 Task: Find a property in Bedburg, Germany for 7 guests from July 10 to July 15 with a price range of ₹10,000 to ₹15,000, 7 bedrooms, 4 beds, 1 bathroom, house type, and amenities including Wifi and TV.
Action: Mouse moved to (372, 136)
Screenshot: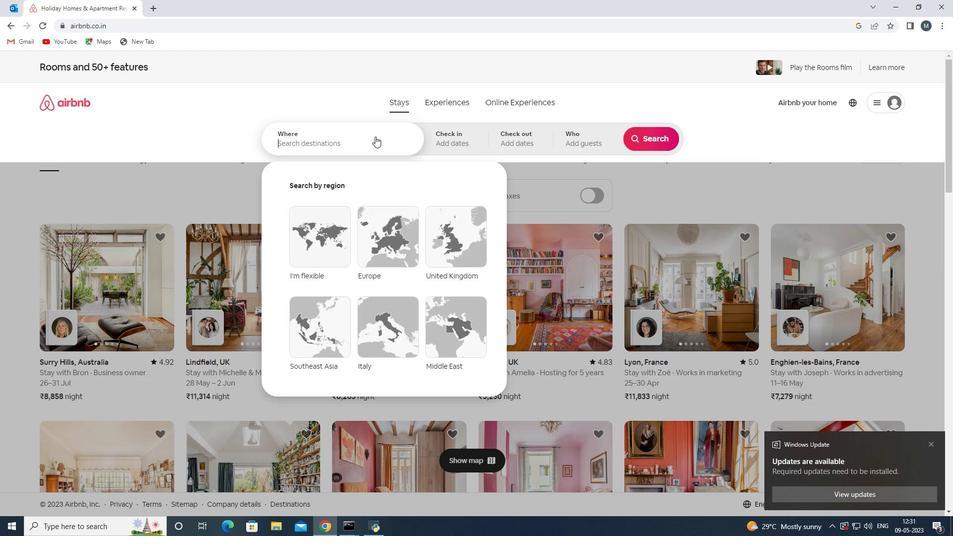 
Action: Key pressed <Key.shift>Bedburg
Screenshot: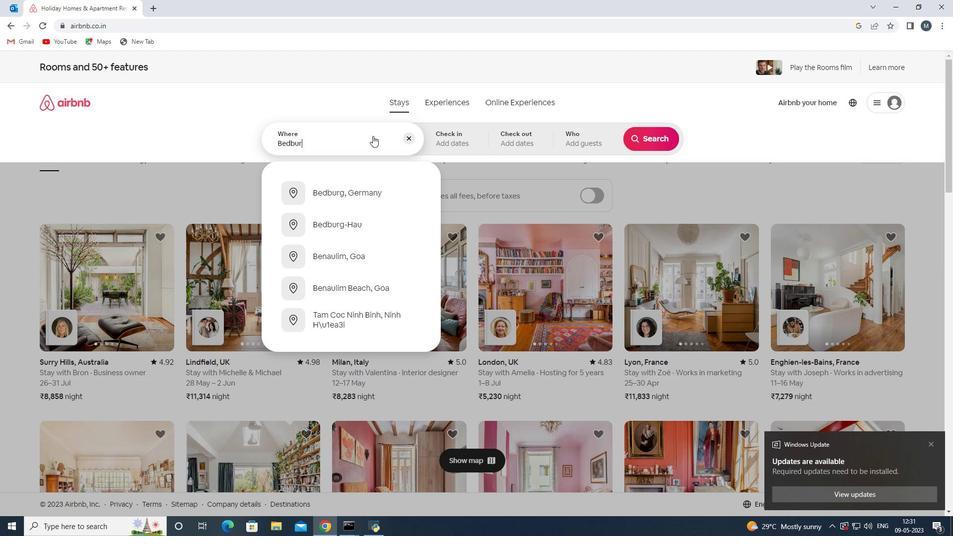 
Action: Mouse moved to (352, 200)
Screenshot: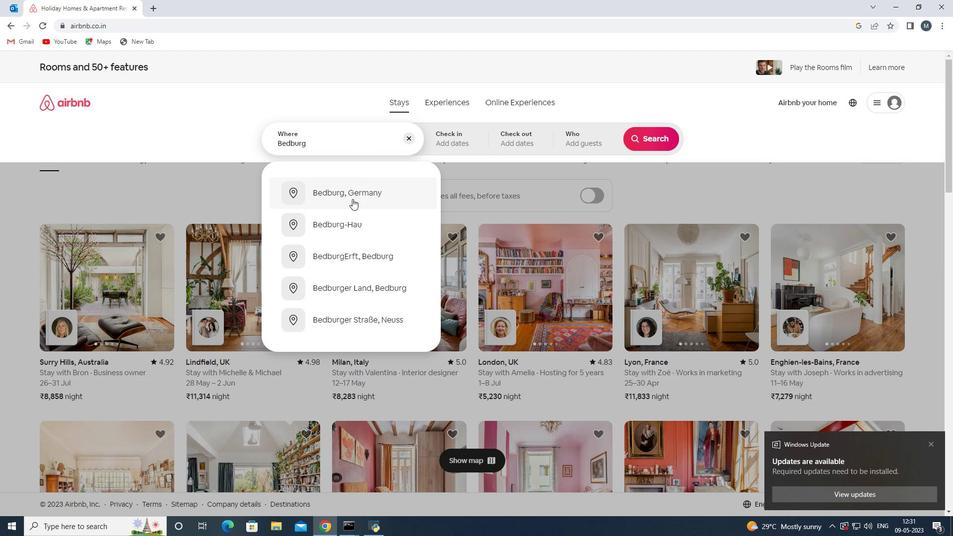 
Action: Mouse pressed left at (352, 200)
Screenshot: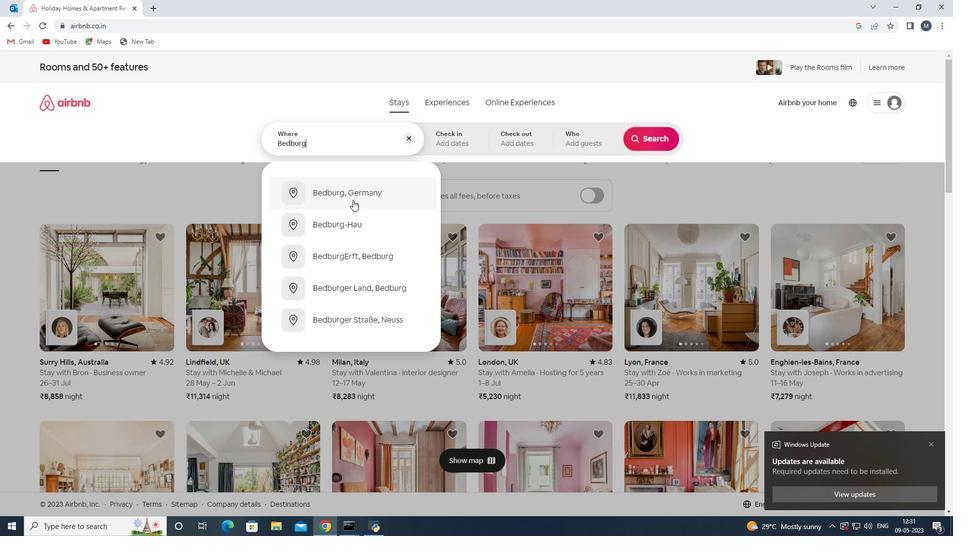 
Action: Mouse moved to (656, 219)
Screenshot: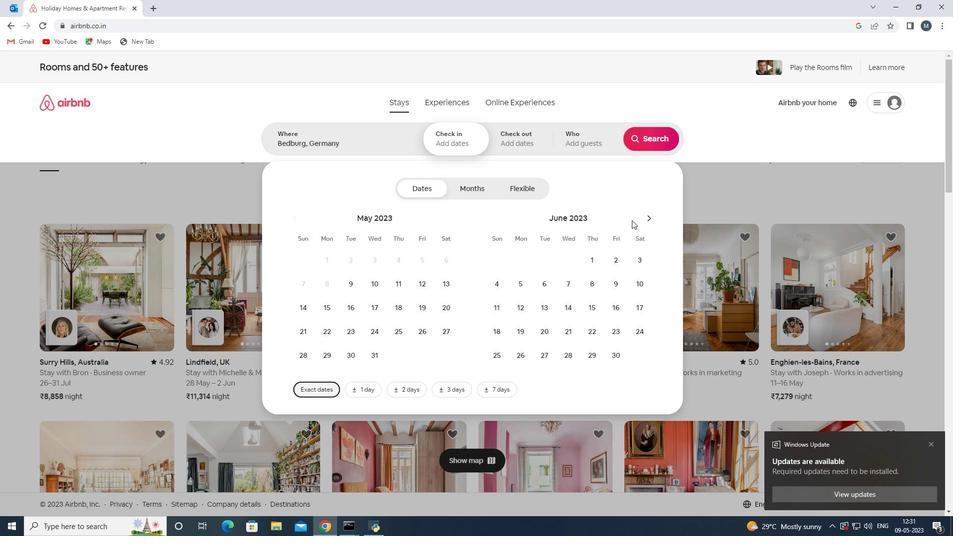 
Action: Mouse pressed left at (656, 219)
Screenshot: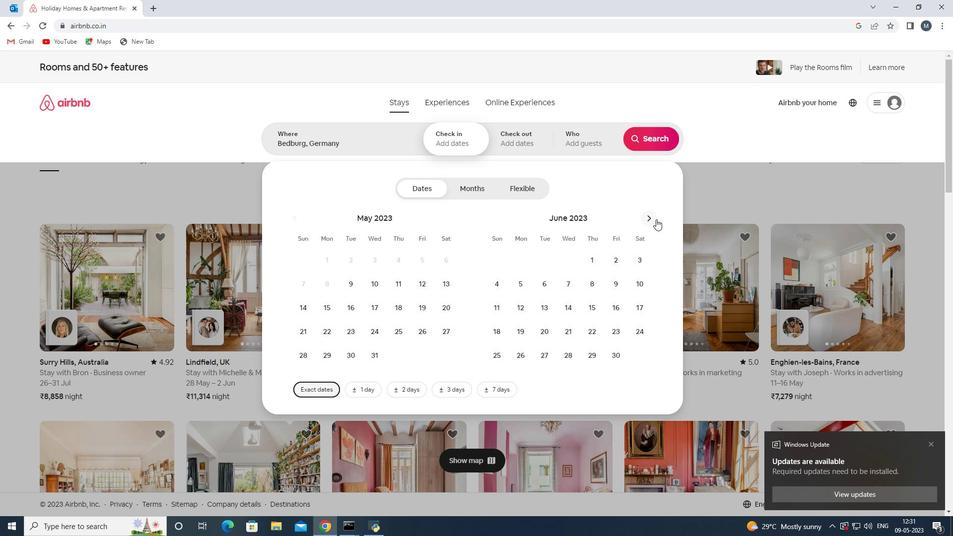 
Action: Mouse moved to (518, 311)
Screenshot: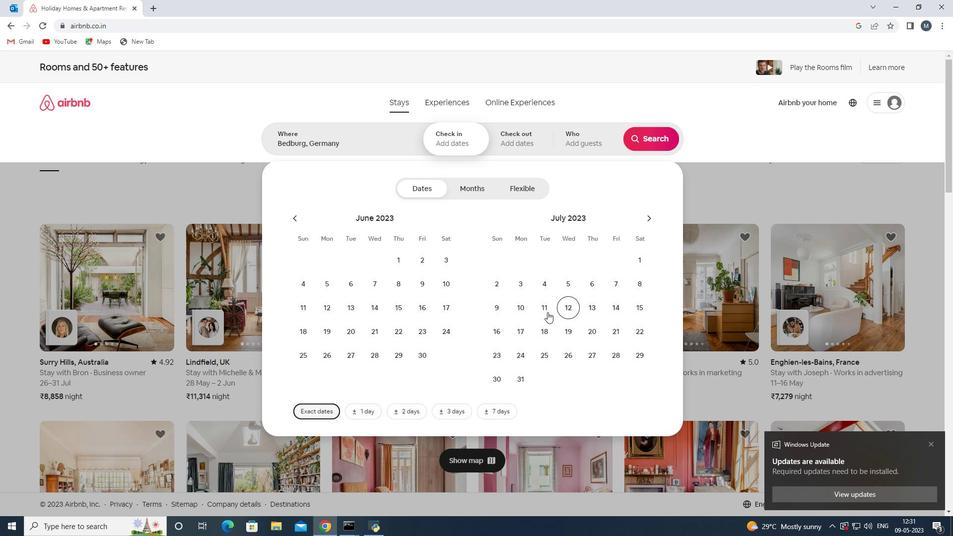 
Action: Mouse pressed left at (518, 311)
Screenshot: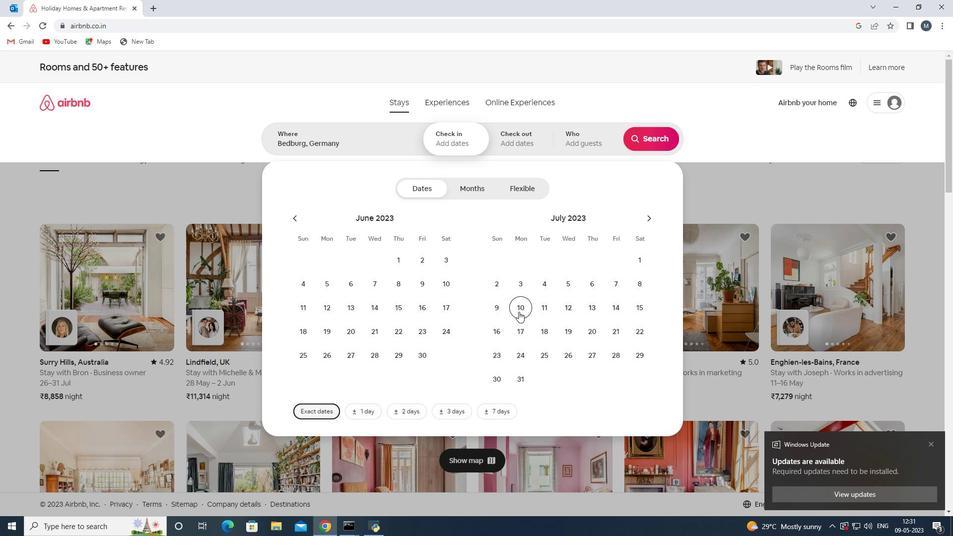 
Action: Mouse moved to (633, 307)
Screenshot: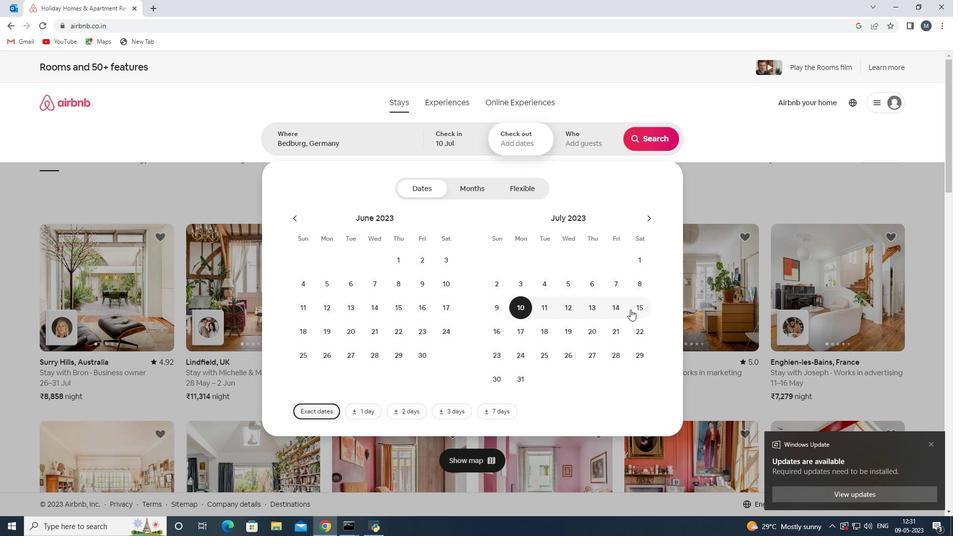 
Action: Mouse pressed left at (633, 307)
Screenshot: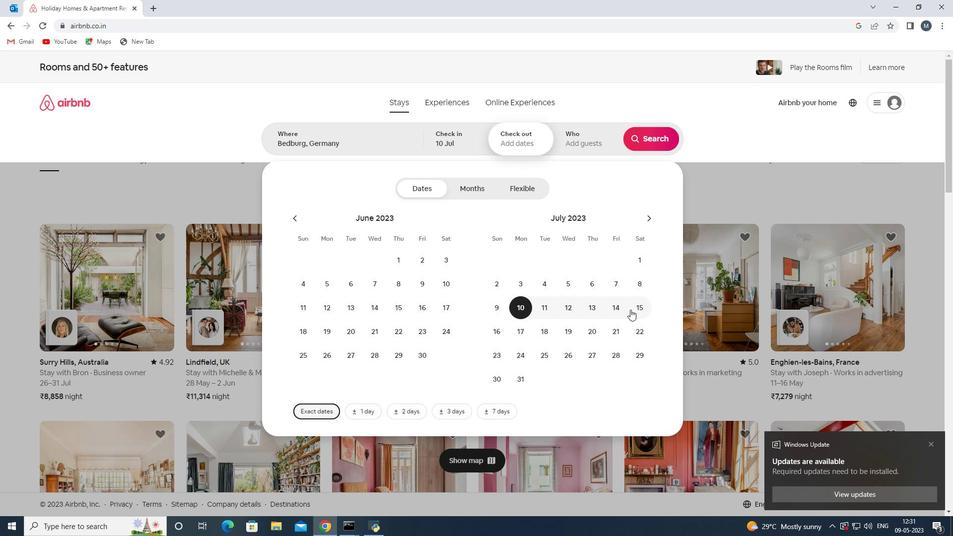 
Action: Mouse moved to (581, 144)
Screenshot: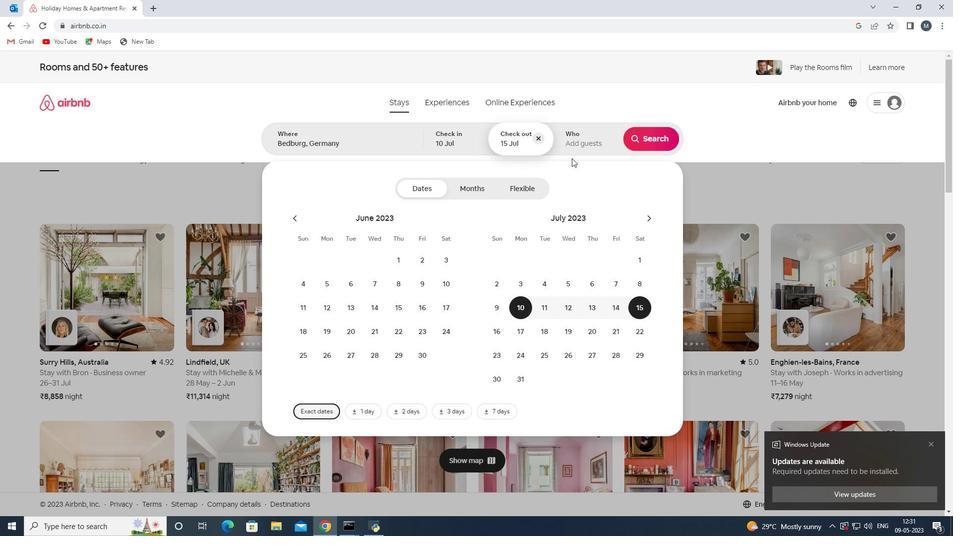 
Action: Mouse pressed left at (581, 144)
Screenshot: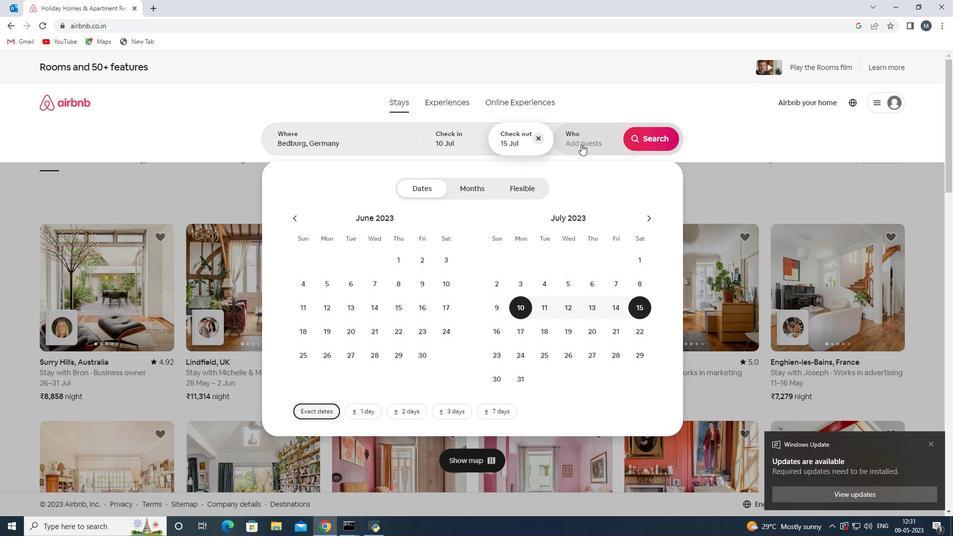 
Action: Mouse moved to (652, 193)
Screenshot: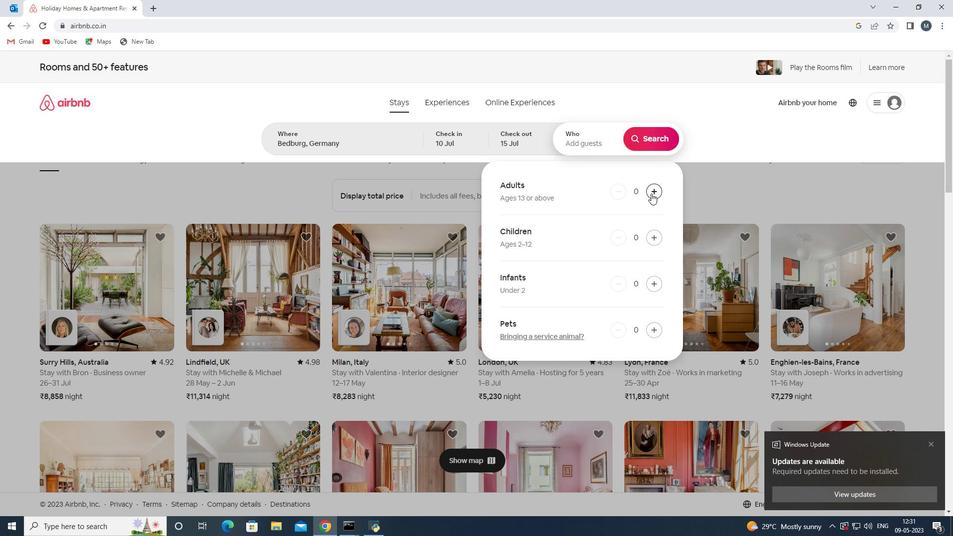 
Action: Mouse pressed left at (652, 193)
Screenshot: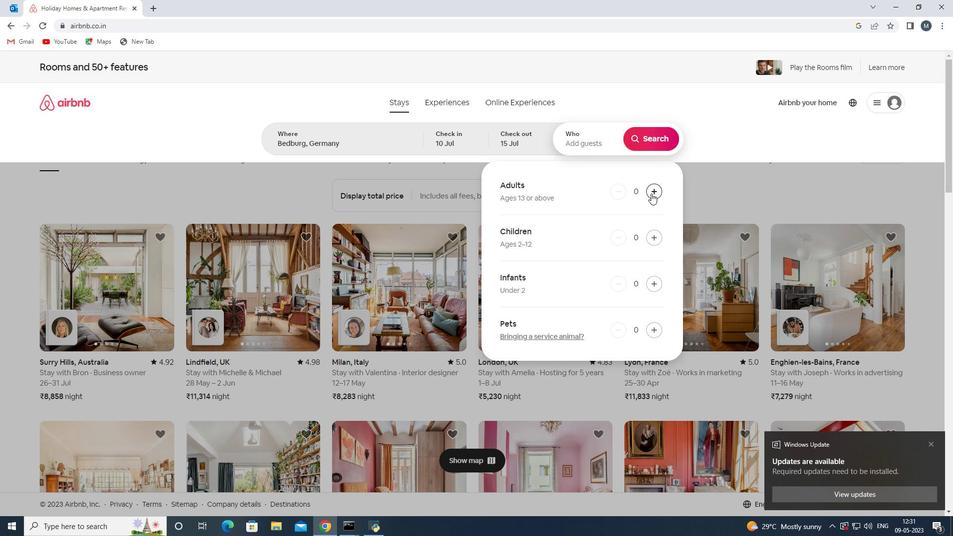 
Action: Mouse moved to (652, 193)
Screenshot: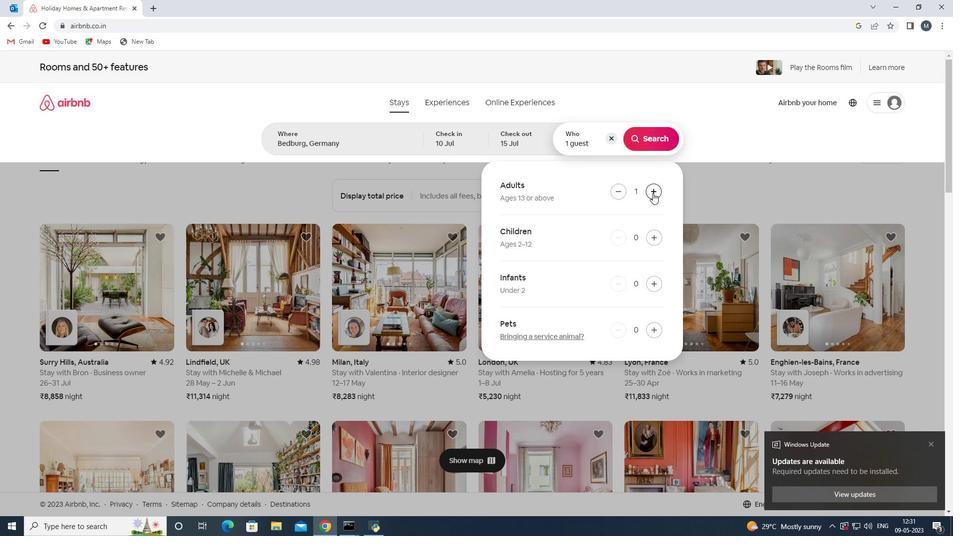 
Action: Mouse pressed left at (652, 193)
Screenshot: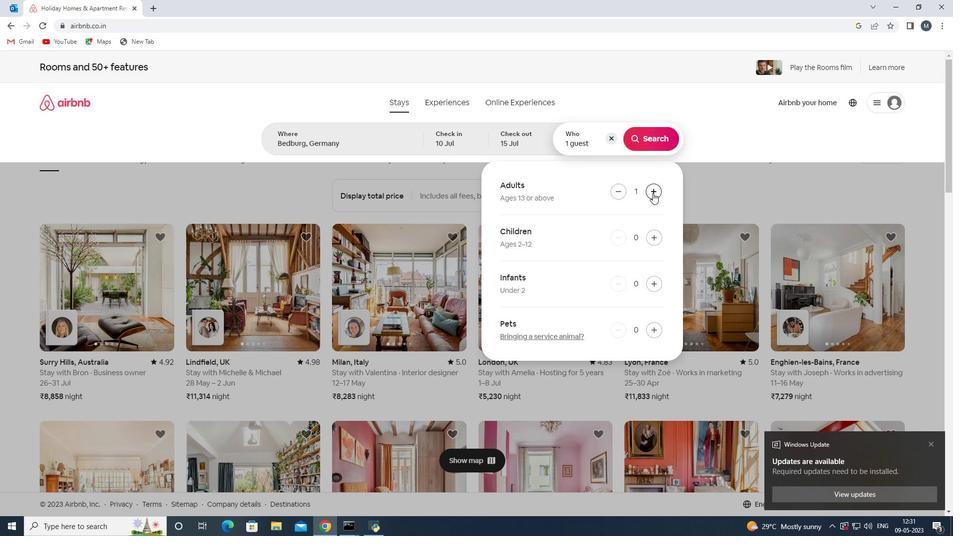 
Action: Mouse pressed left at (652, 193)
Screenshot: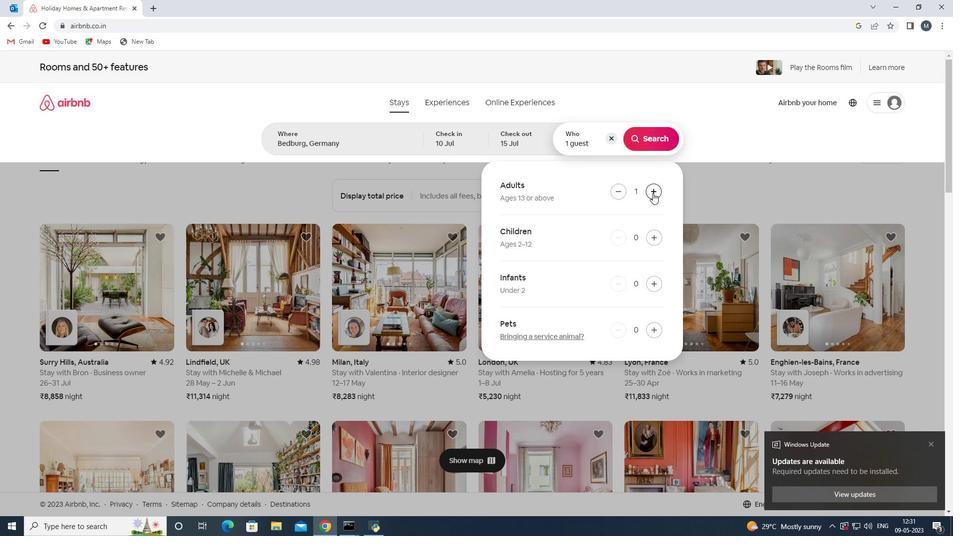 
Action: Mouse pressed left at (652, 193)
Screenshot: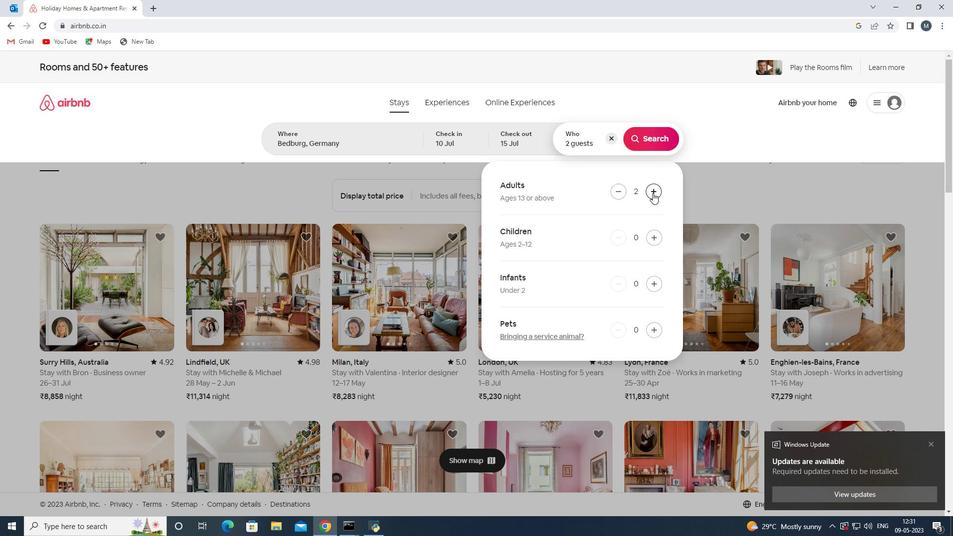 
Action: Mouse pressed left at (652, 193)
Screenshot: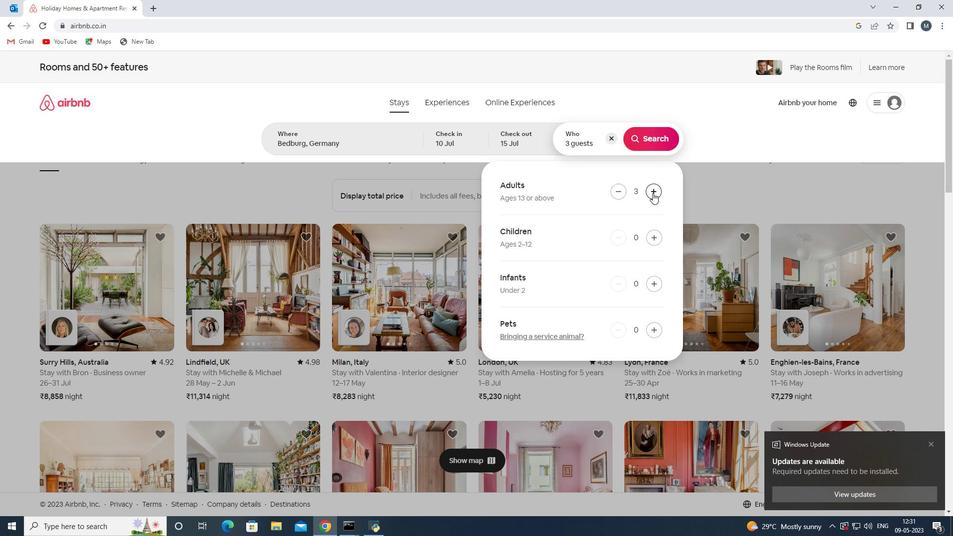 
Action: Mouse moved to (652, 192)
Screenshot: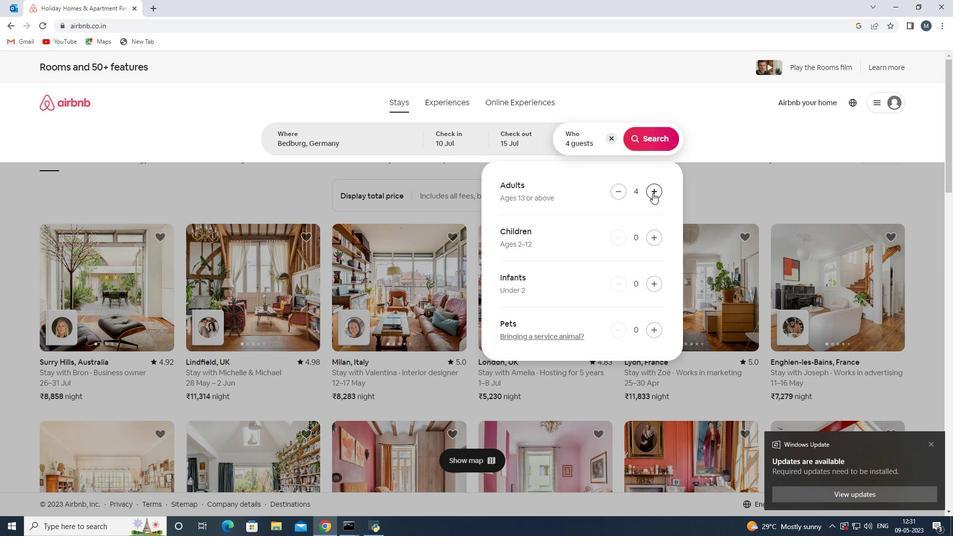 
Action: Mouse pressed left at (652, 192)
Screenshot: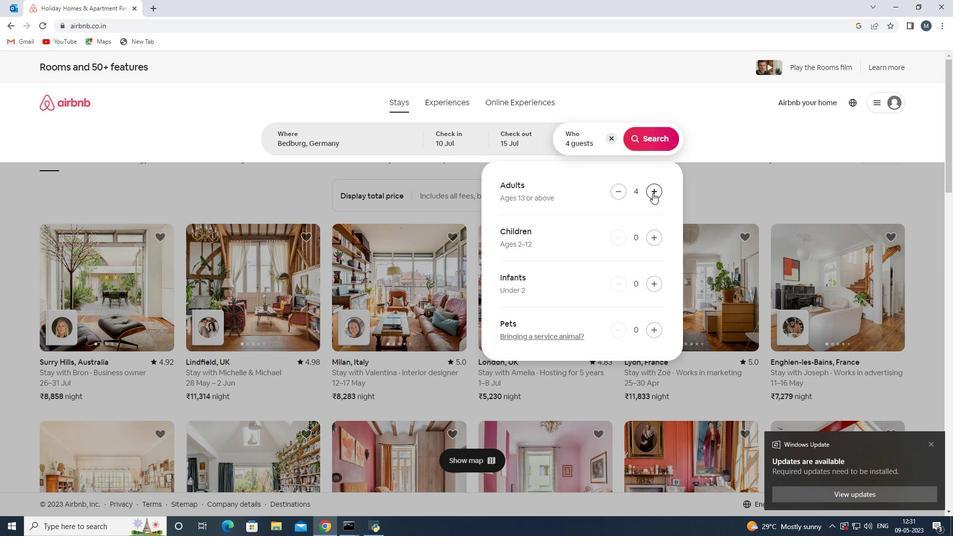 
Action: Mouse moved to (652, 192)
Screenshot: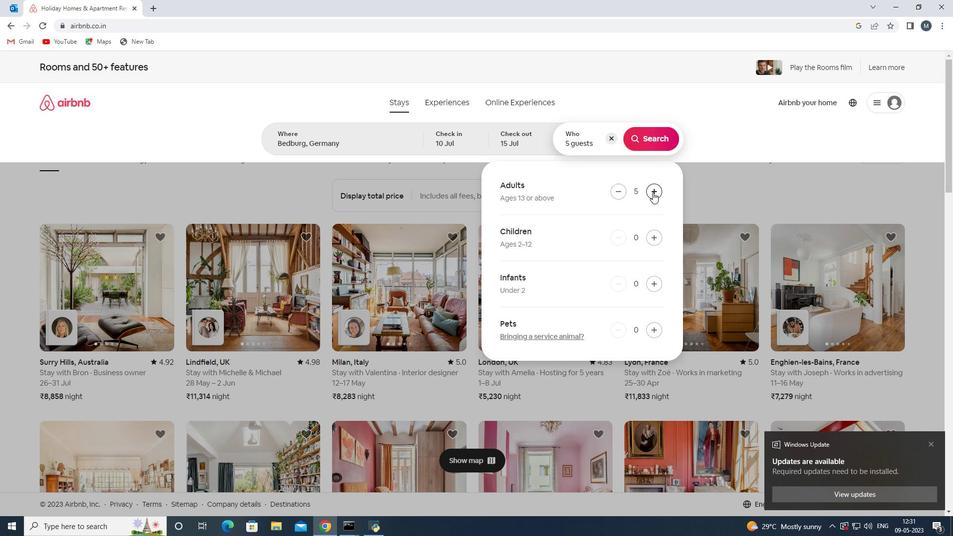 
Action: Mouse pressed left at (652, 192)
Screenshot: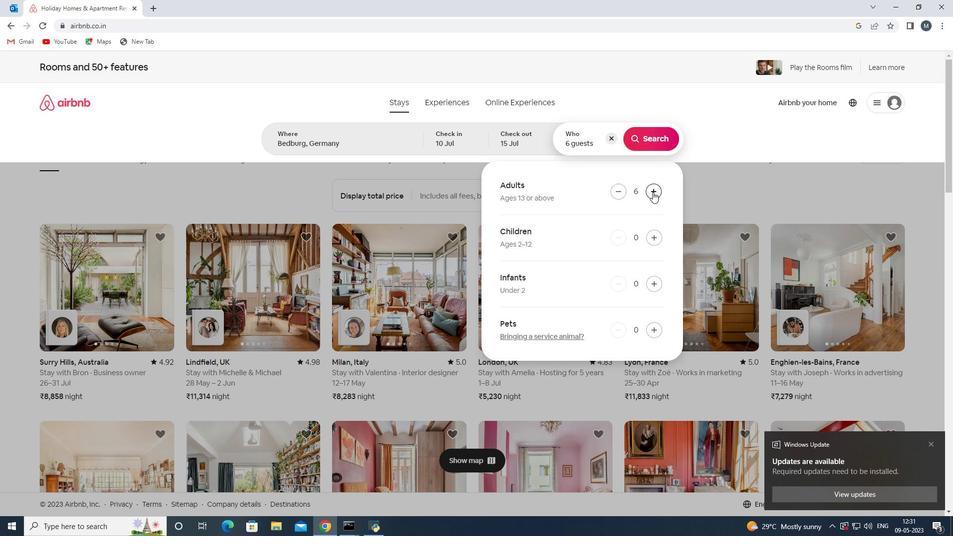 
Action: Mouse moved to (652, 191)
Screenshot: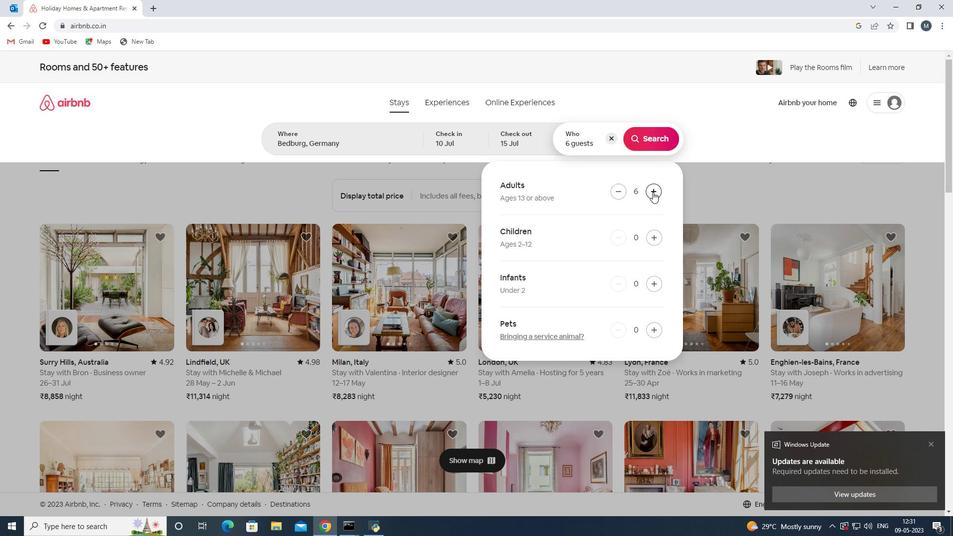 
Action: Mouse pressed left at (652, 191)
Screenshot: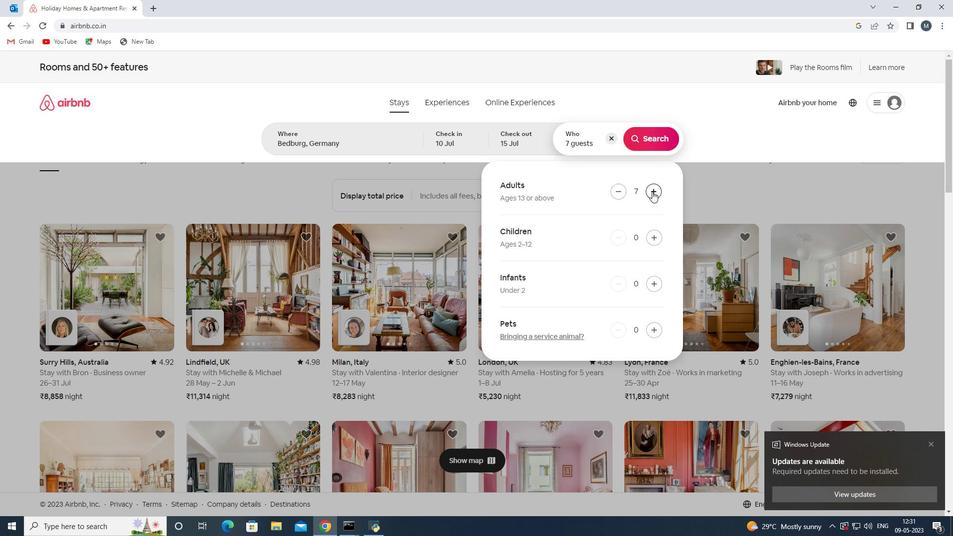 
Action: Mouse moved to (621, 193)
Screenshot: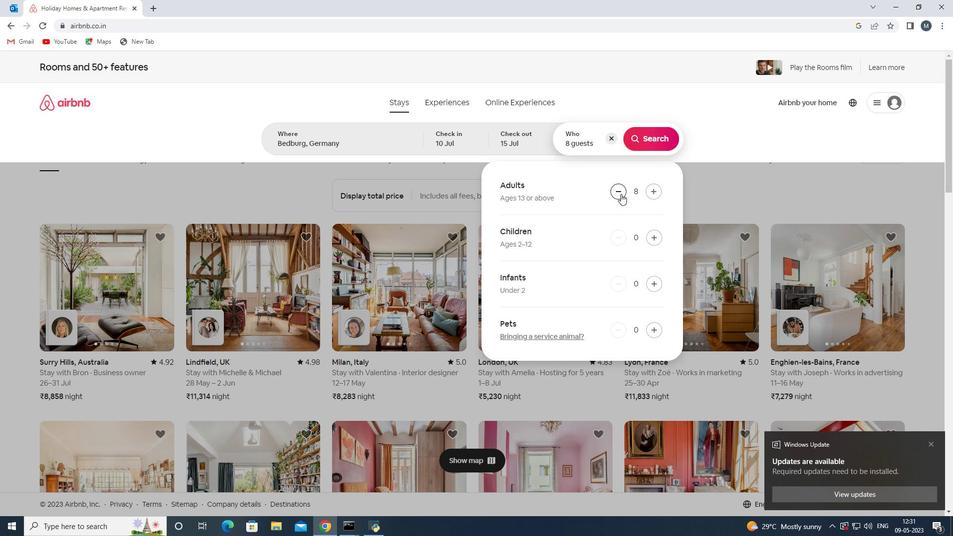 
Action: Mouse pressed left at (621, 193)
Screenshot: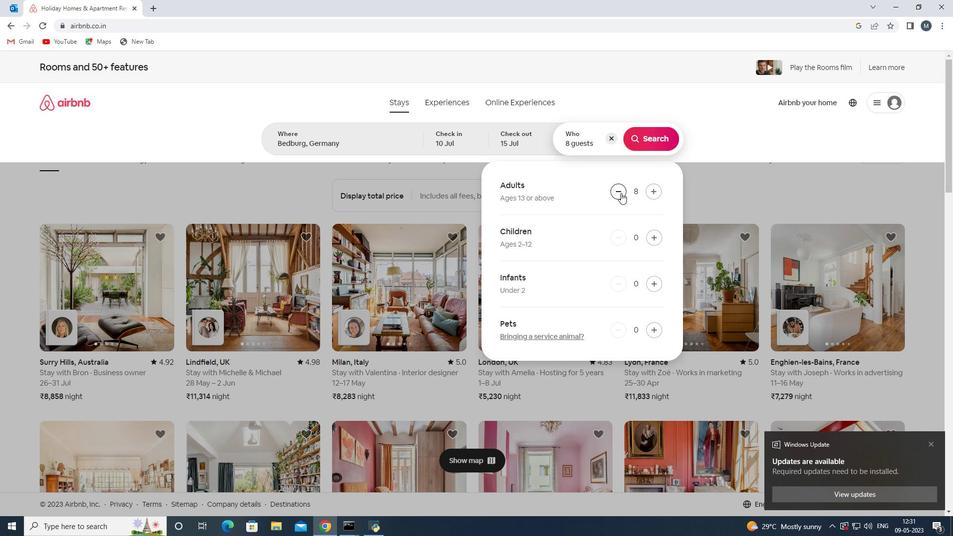 
Action: Mouse moved to (656, 140)
Screenshot: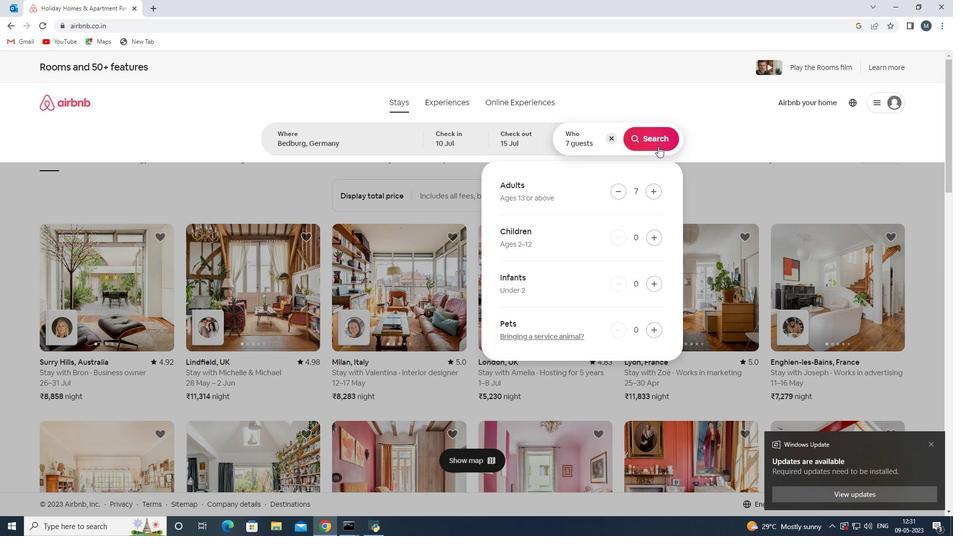 
Action: Mouse pressed left at (656, 140)
Screenshot: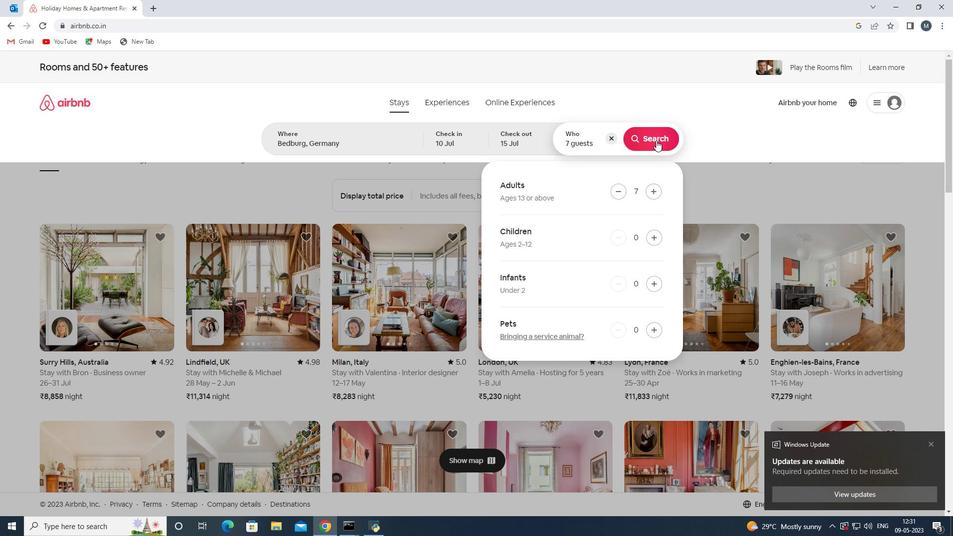
Action: Mouse moved to (903, 109)
Screenshot: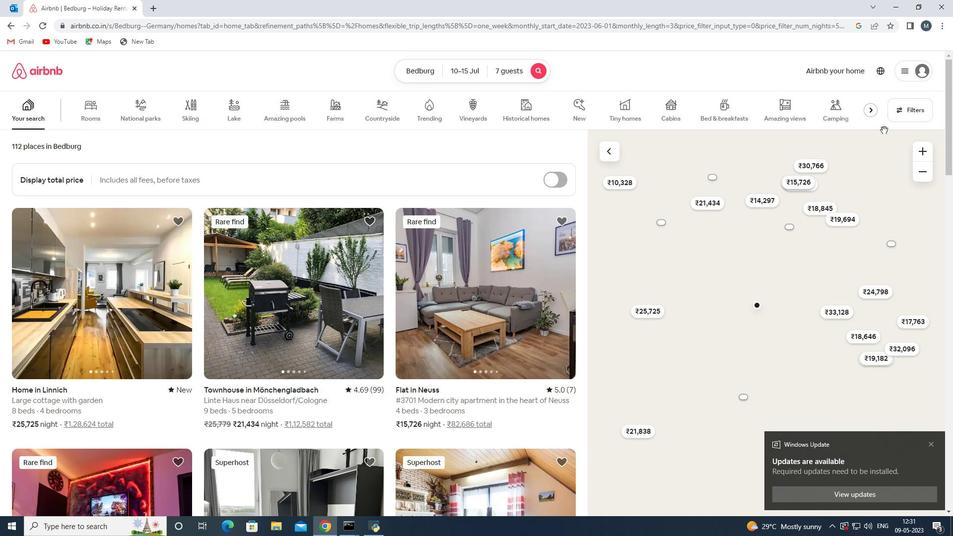 
Action: Mouse pressed left at (903, 109)
Screenshot: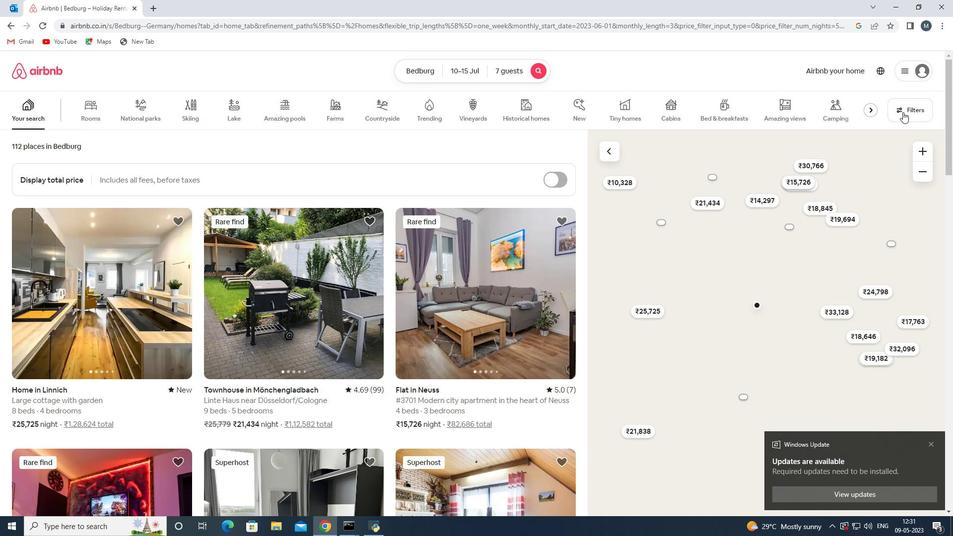 
Action: Mouse moved to (384, 342)
Screenshot: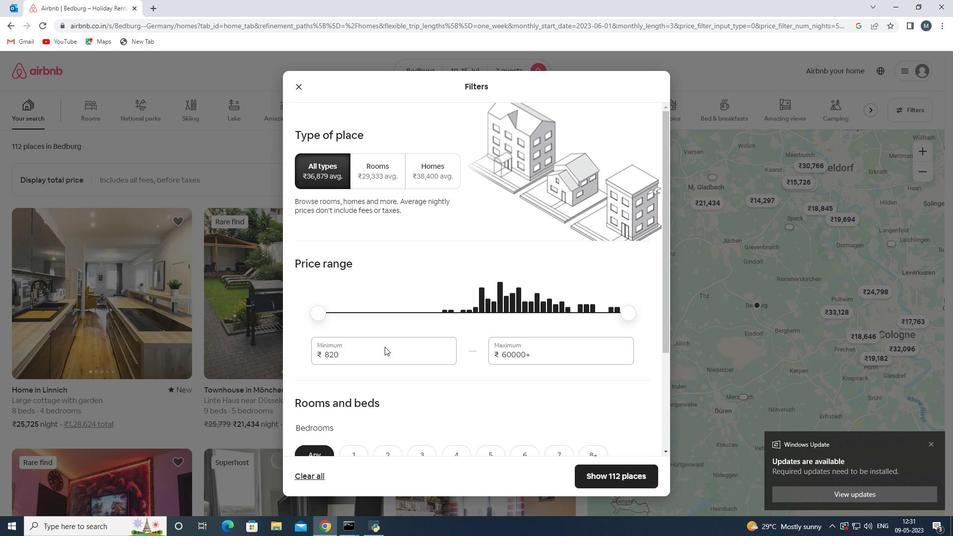 
Action: Mouse scrolled (384, 341) with delta (0, 0)
Screenshot: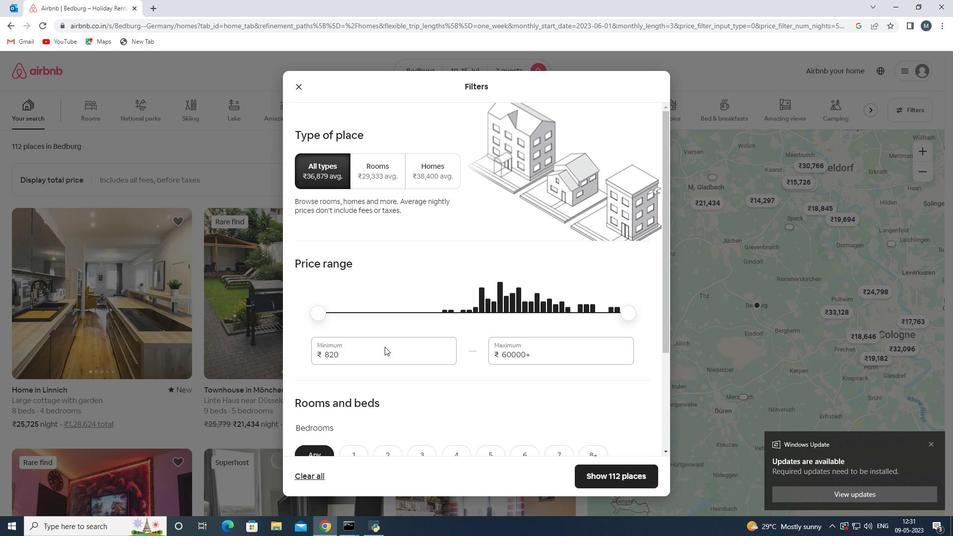 
Action: Mouse moved to (384, 308)
Screenshot: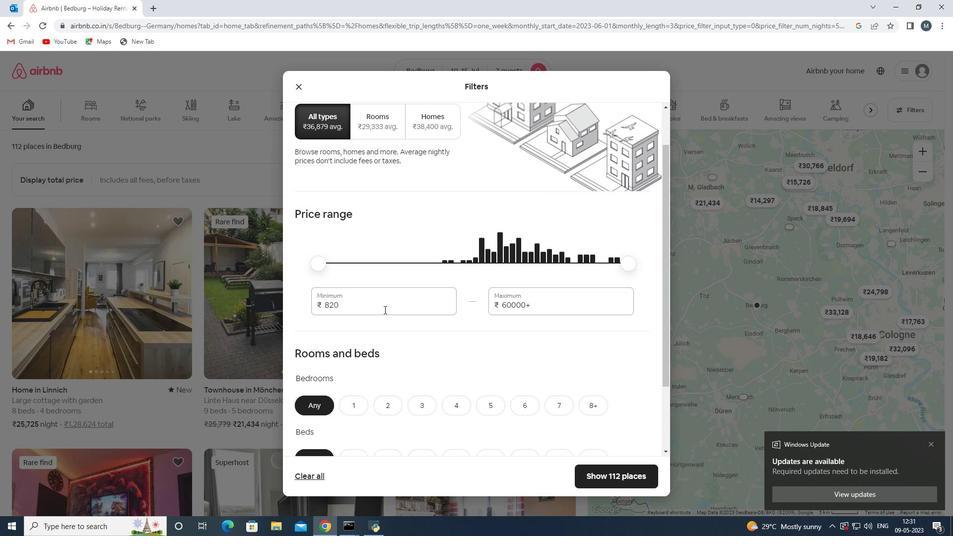
Action: Mouse pressed left at (384, 308)
Screenshot: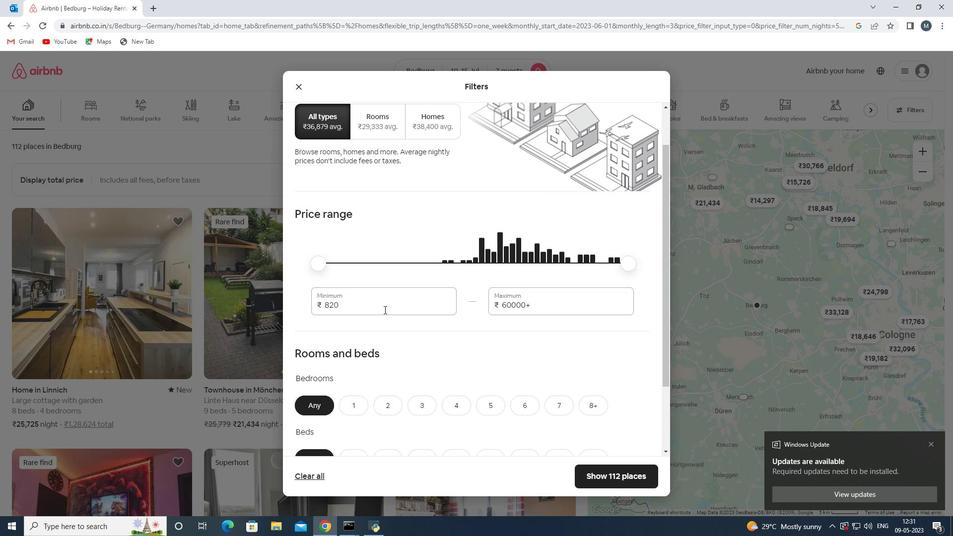 
Action: Mouse moved to (320, 306)
Screenshot: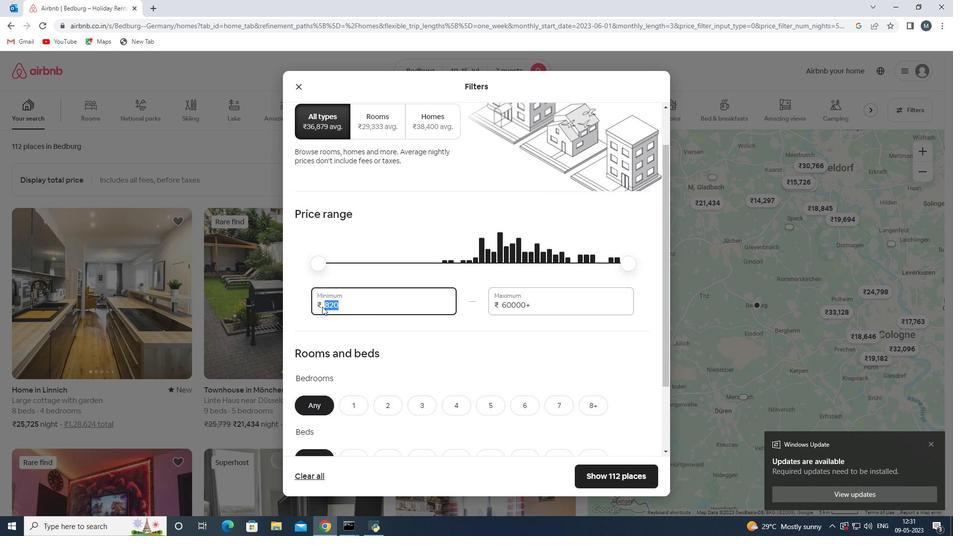
Action: Key pressed 10000
Screenshot: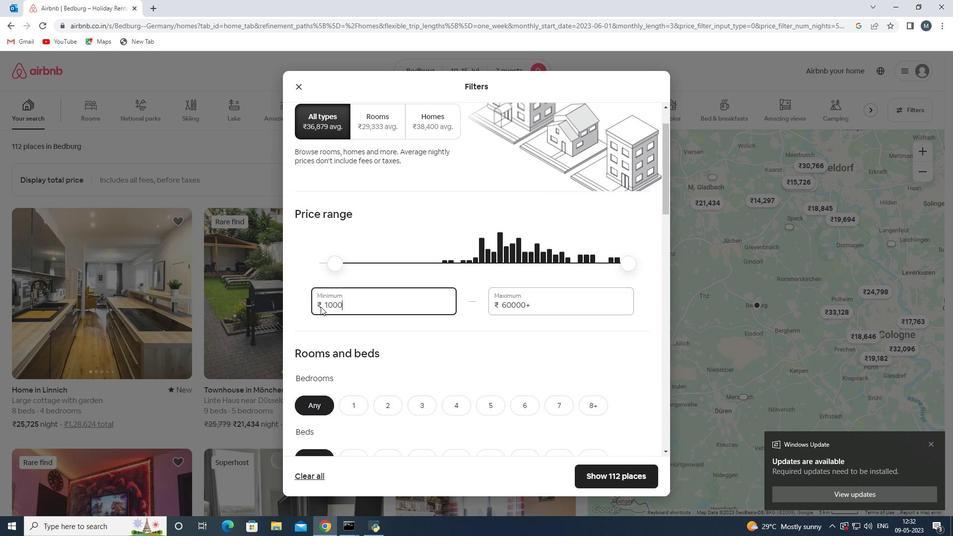 
Action: Mouse moved to (529, 303)
Screenshot: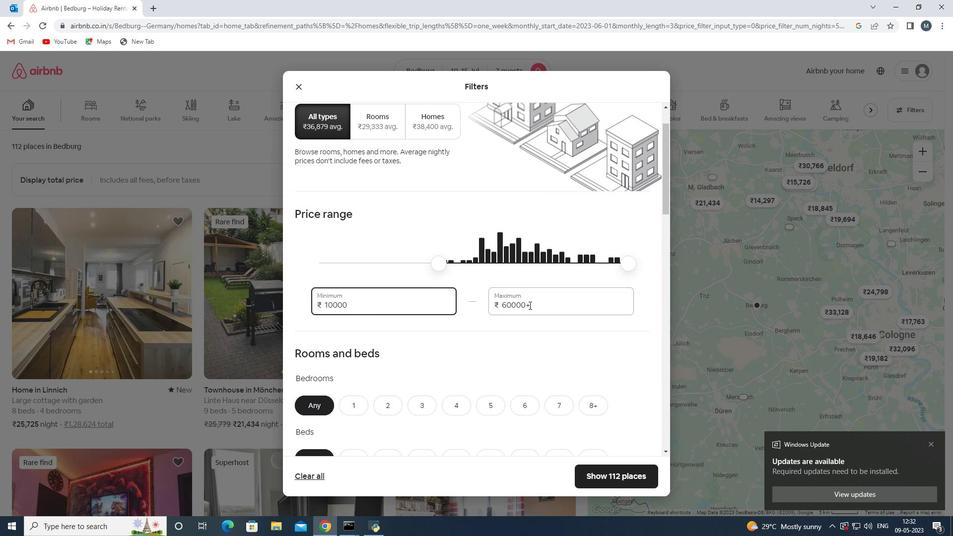 
Action: Mouse pressed left at (529, 303)
Screenshot: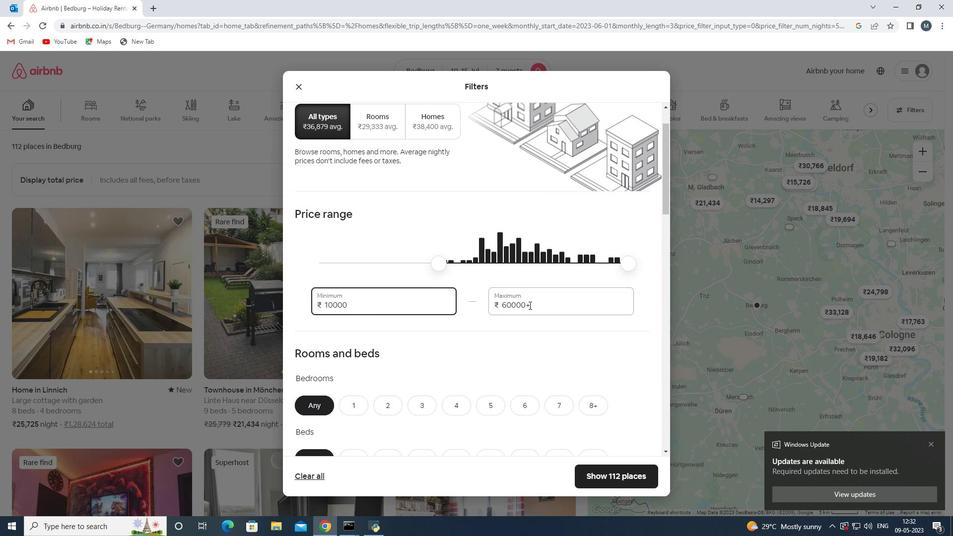 
Action: Mouse moved to (482, 308)
Screenshot: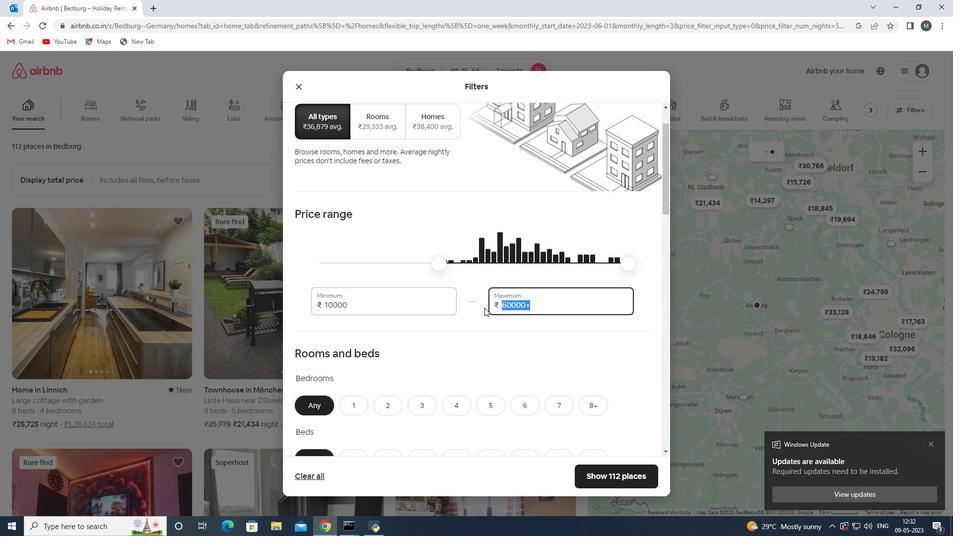 
Action: Key pressed 15000
Screenshot: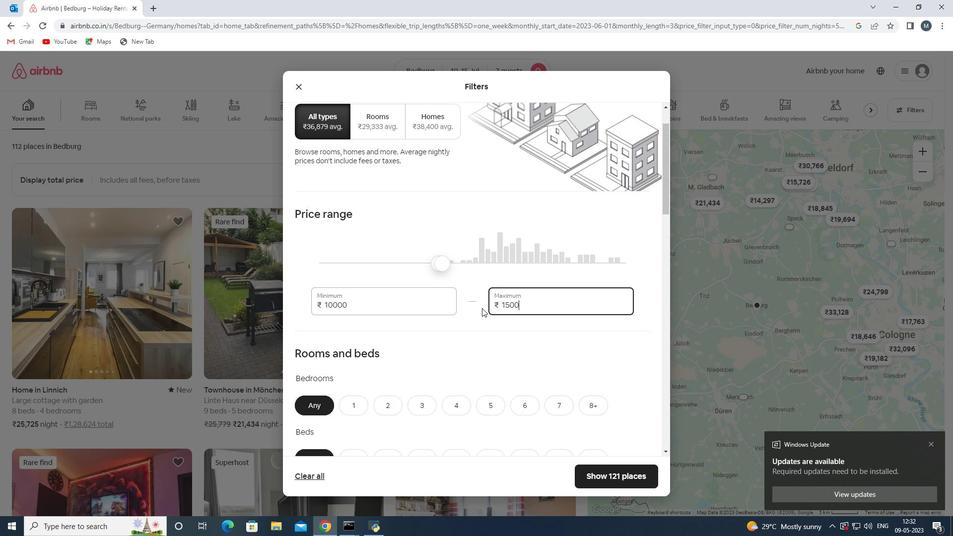 
Action: Mouse moved to (463, 278)
Screenshot: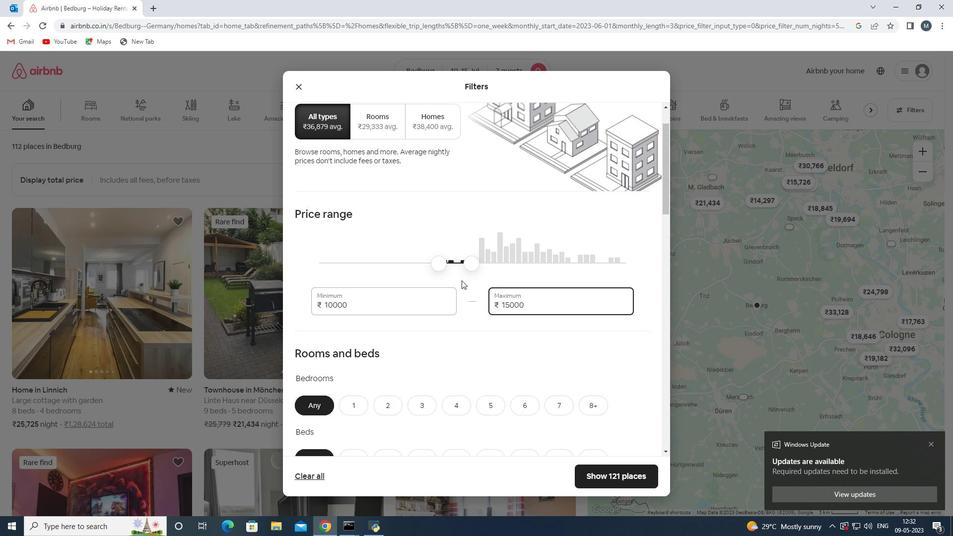 
Action: Mouse scrolled (463, 277) with delta (0, 0)
Screenshot: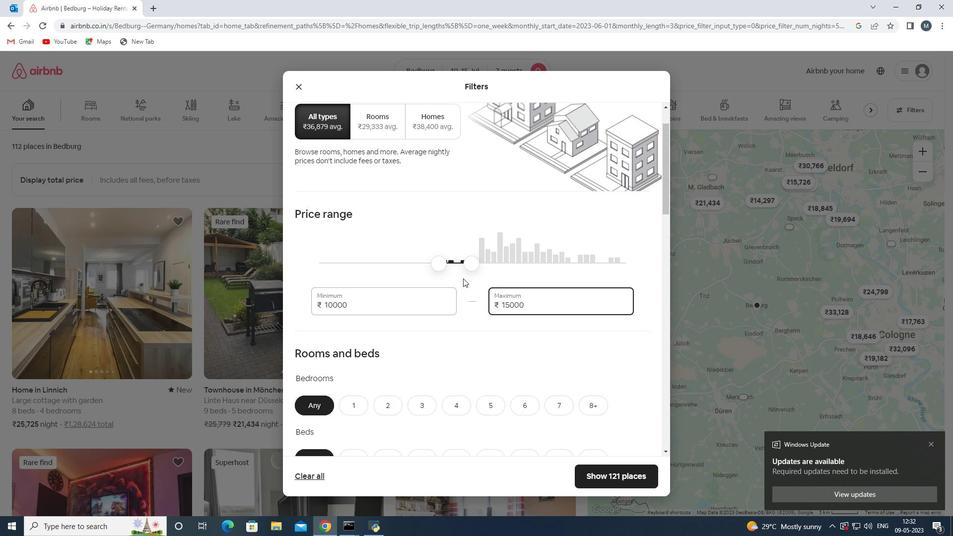 
Action: Mouse moved to (368, 275)
Screenshot: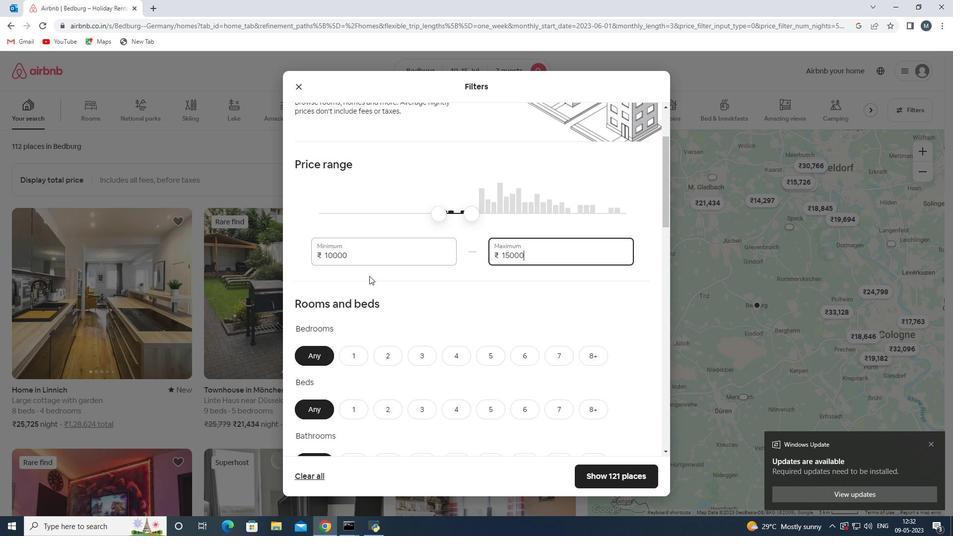 
Action: Mouse scrolled (368, 275) with delta (0, 0)
Screenshot: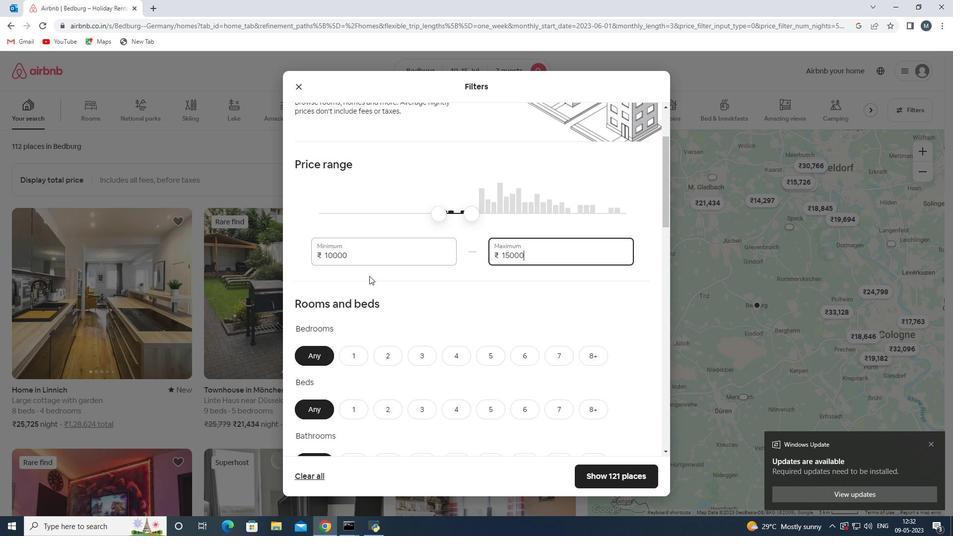 
Action: Mouse moved to (559, 301)
Screenshot: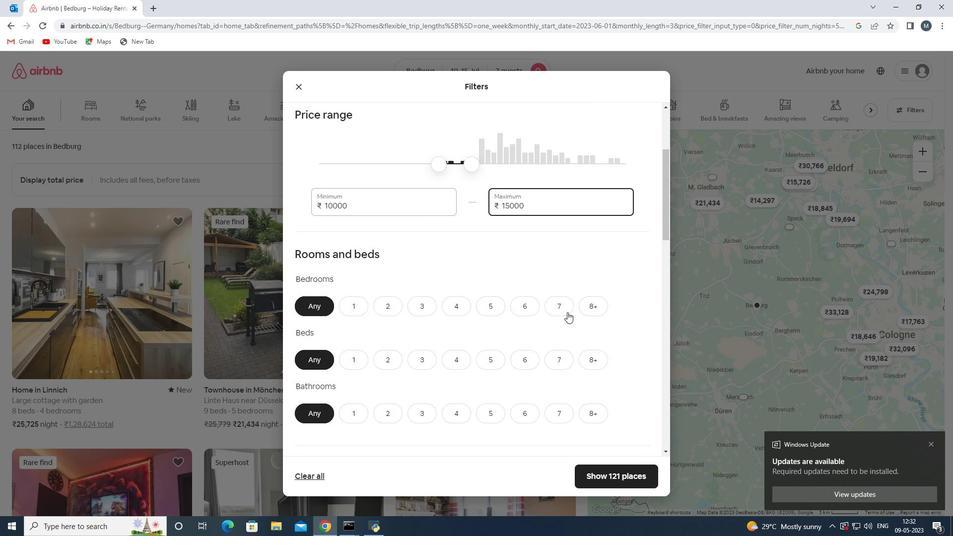 
Action: Mouse pressed left at (559, 301)
Screenshot: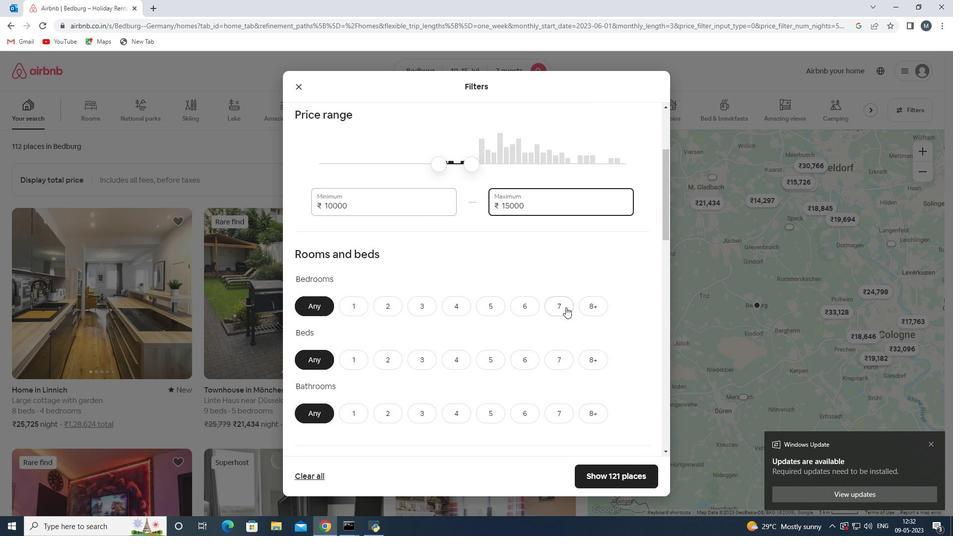 
Action: Mouse moved to (453, 360)
Screenshot: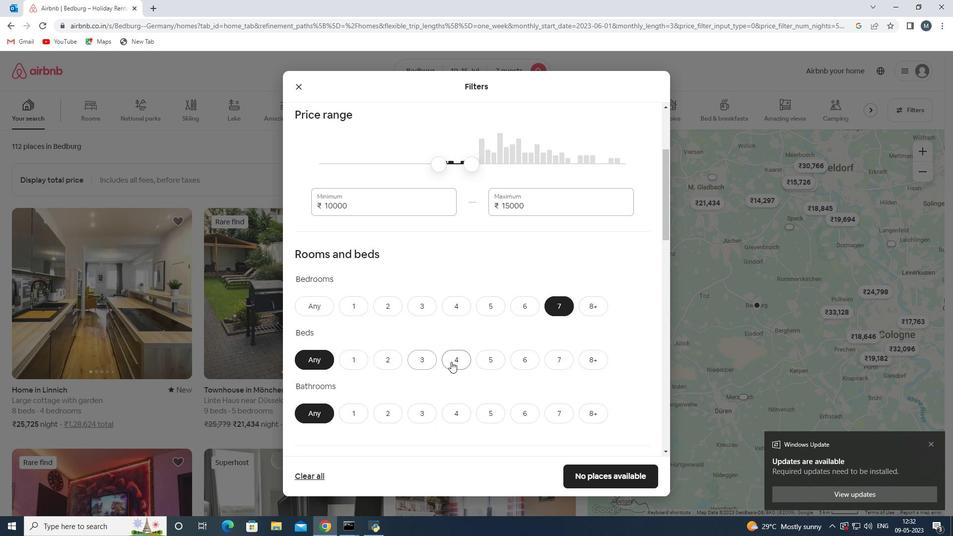 
Action: Mouse pressed left at (453, 360)
Screenshot: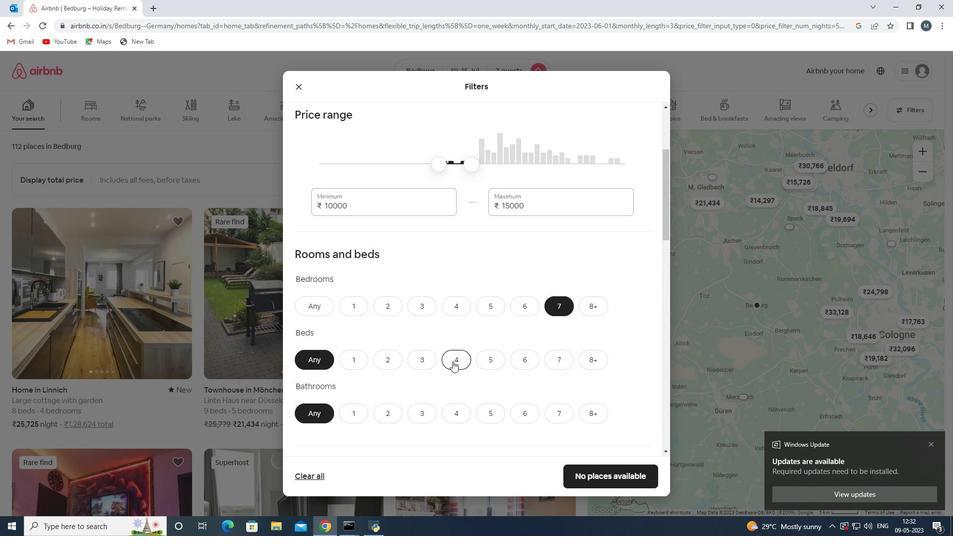 
Action: Mouse moved to (461, 326)
Screenshot: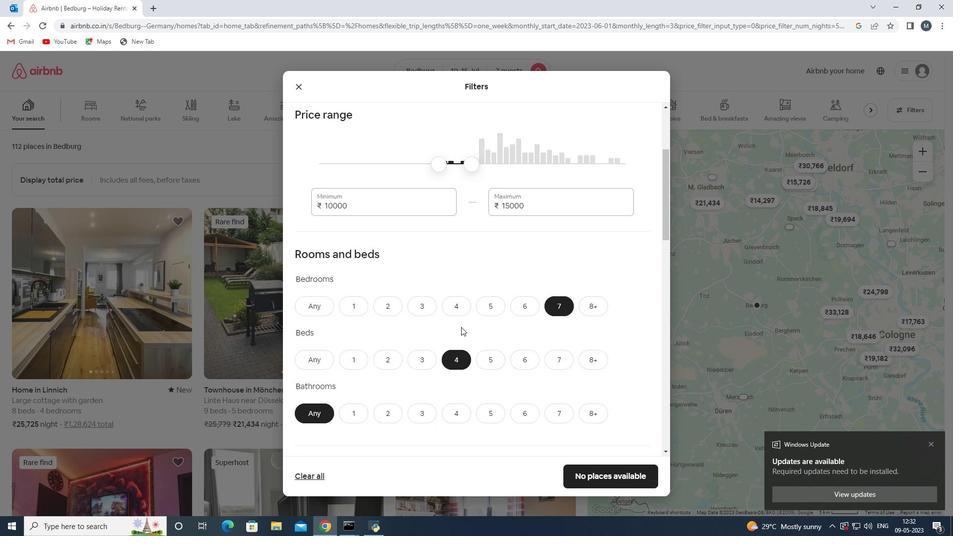 
Action: Mouse scrolled (461, 325) with delta (0, 0)
Screenshot: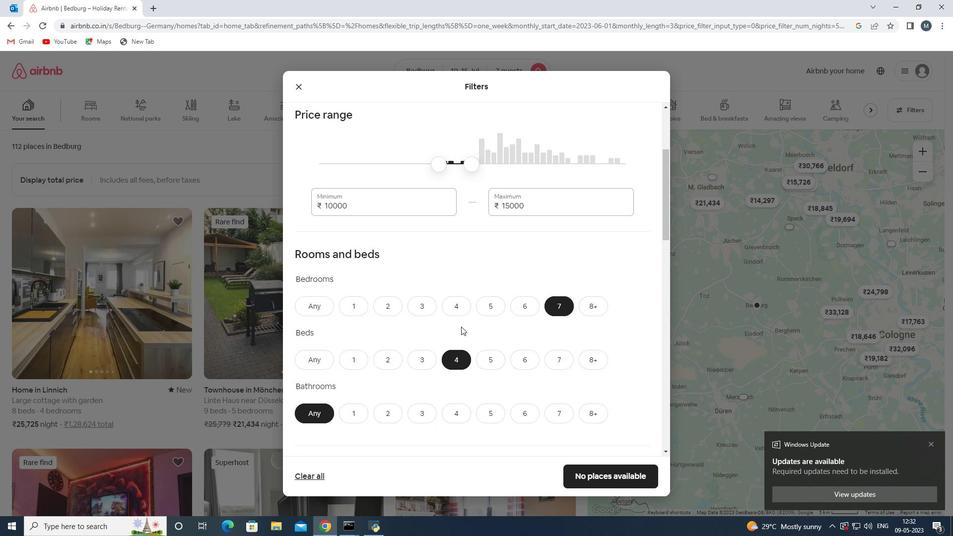 
Action: Mouse moved to (433, 321)
Screenshot: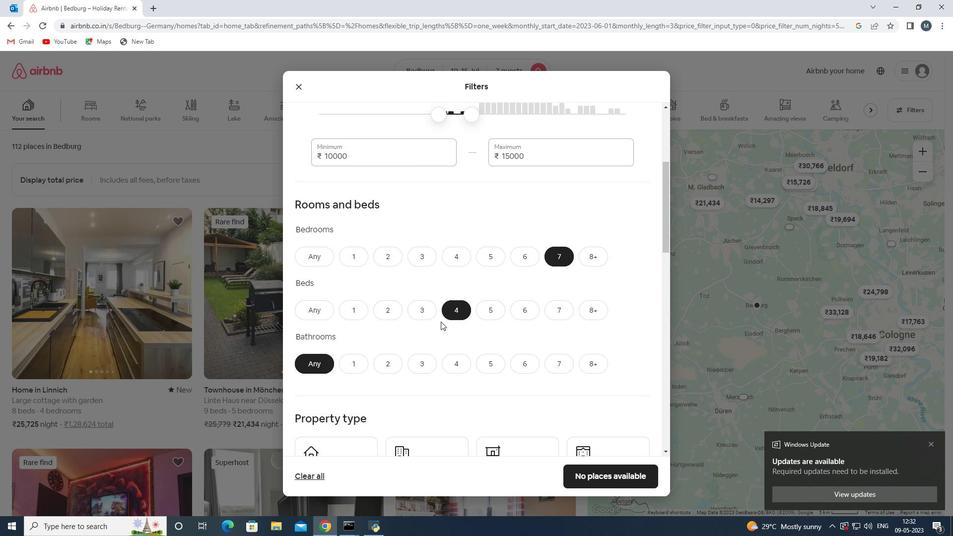
Action: Mouse scrolled (433, 320) with delta (0, 0)
Screenshot: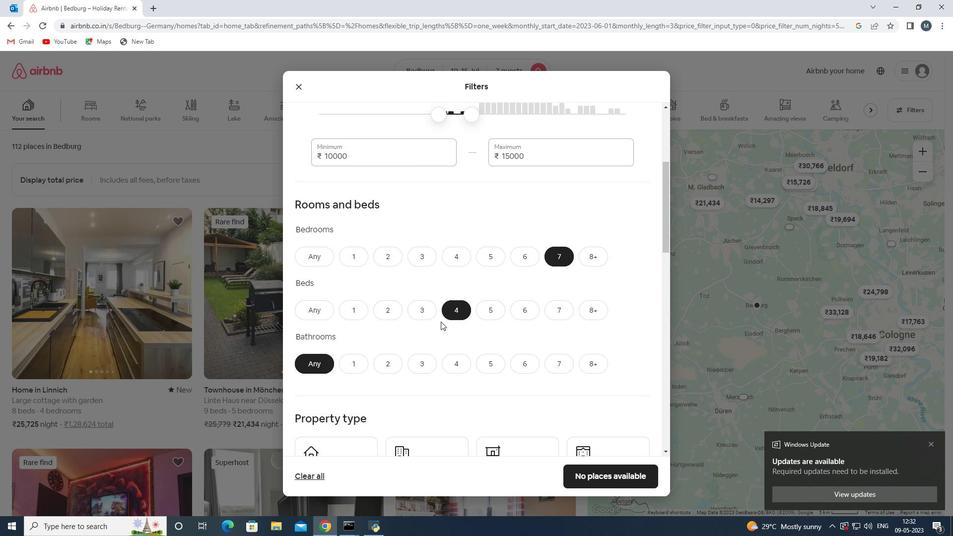 
Action: Mouse moved to (453, 208)
Screenshot: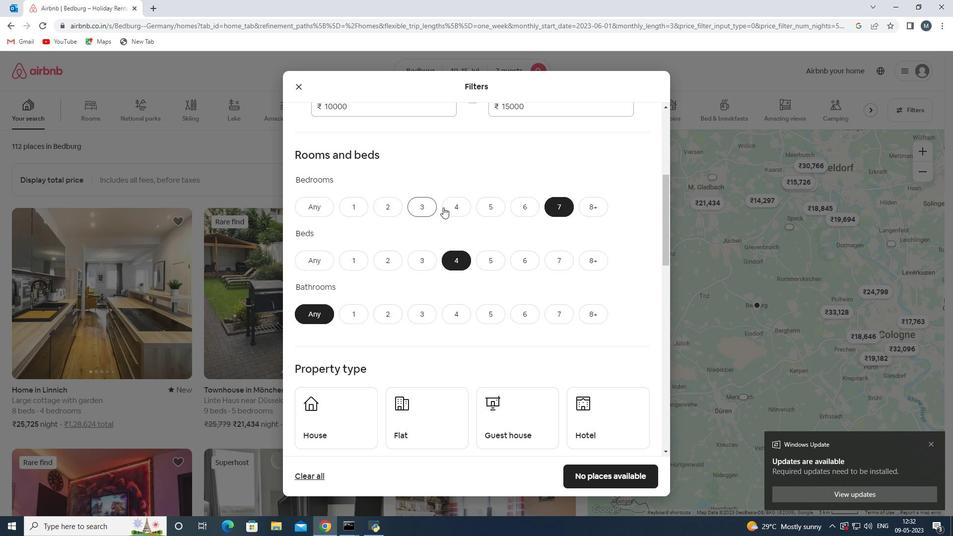 
Action: Mouse pressed left at (453, 208)
Screenshot: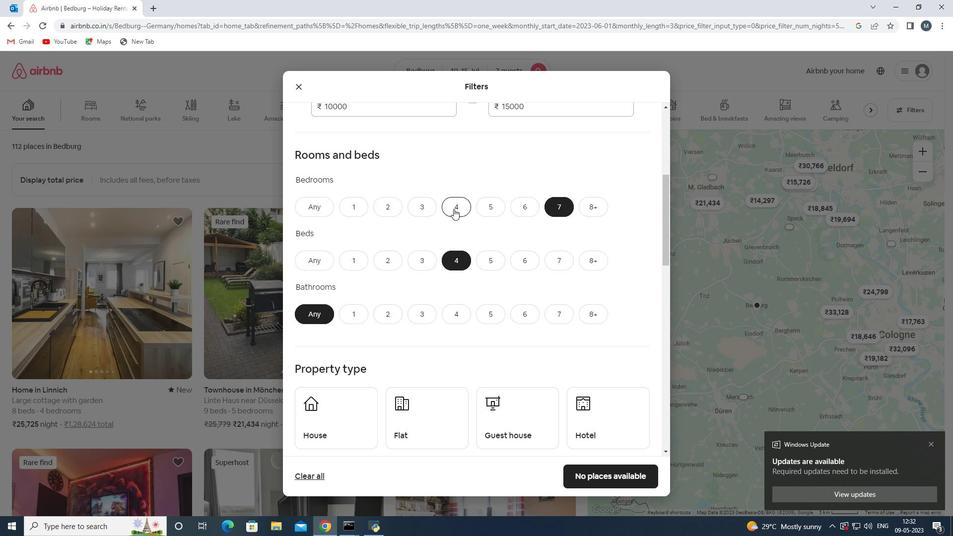 
Action: Mouse moved to (554, 260)
Screenshot: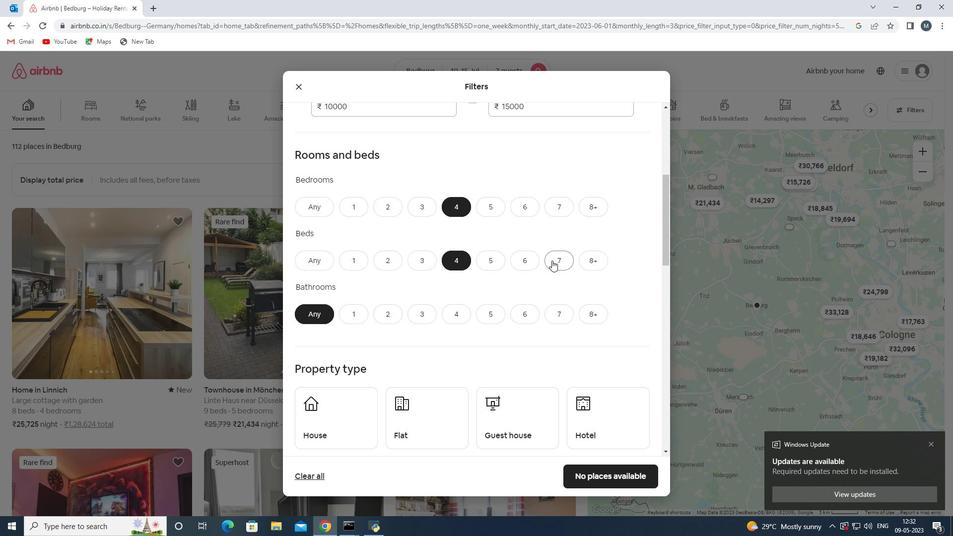 
Action: Mouse pressed left at (554, 260)
Screenshot: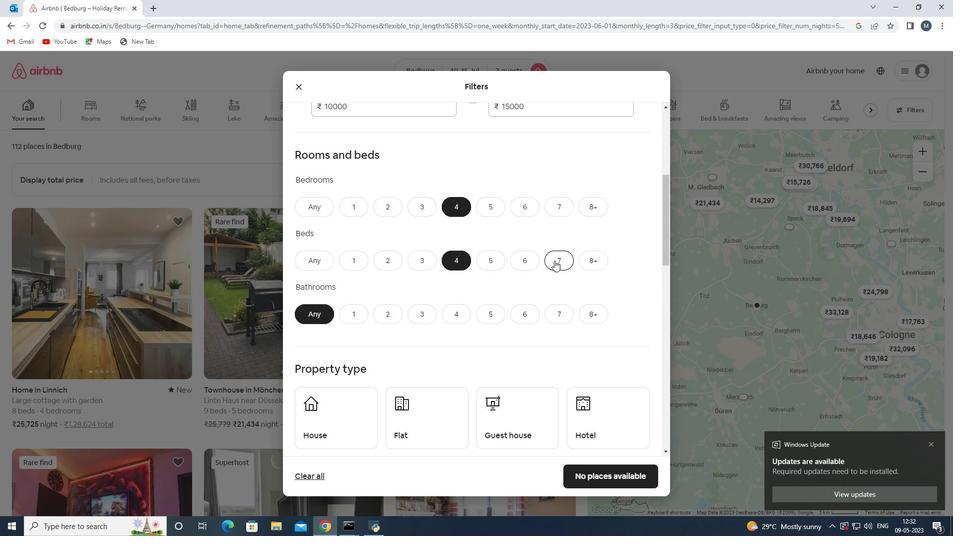 
Action: Mouse moved to (452, 313)
Screenshot: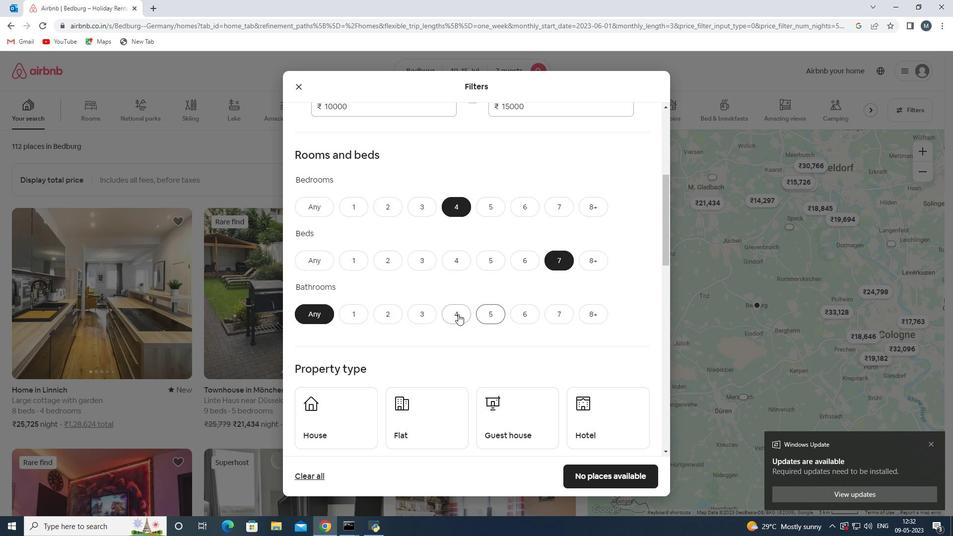 
Action: Mouse pressed left at (452, 313)
Screenshot: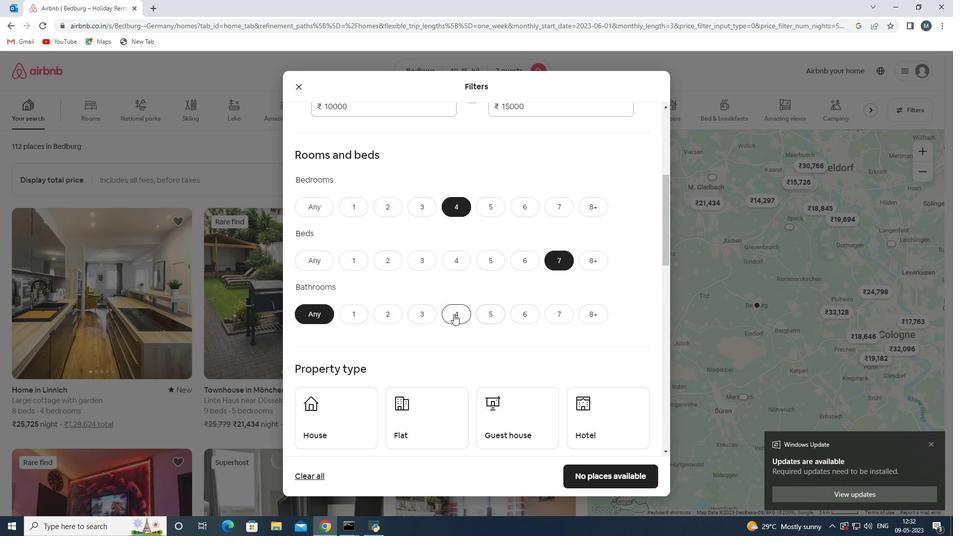
Action: Mouse moved to (457, 296)
Screenshot: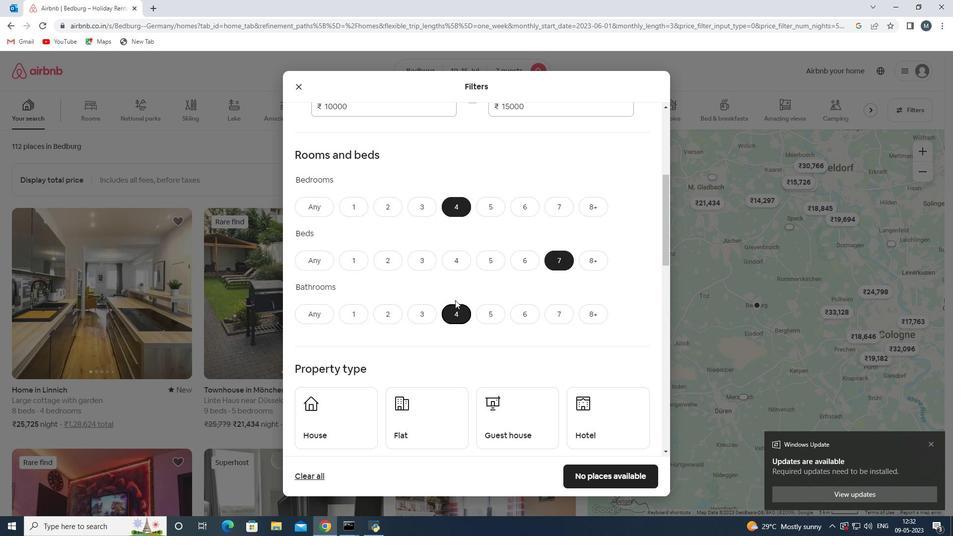 
Action: Mouse scrolled (457, 295) with delta (0, 0)
Screenshot: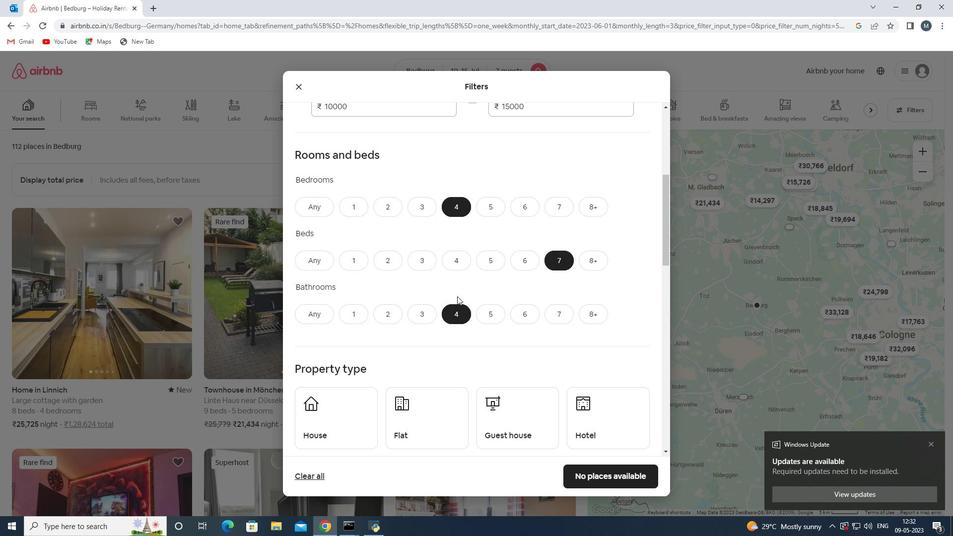 
Action: Mouse moved to (459, 297)
Screenshot: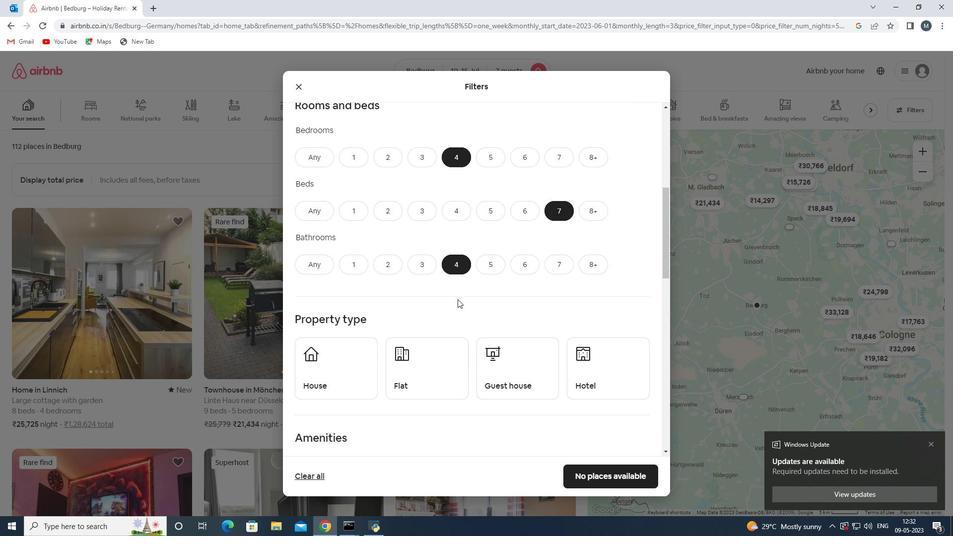 
Action: Mouse scrolled (459, 296) with delta (0, 0)
Screenshot: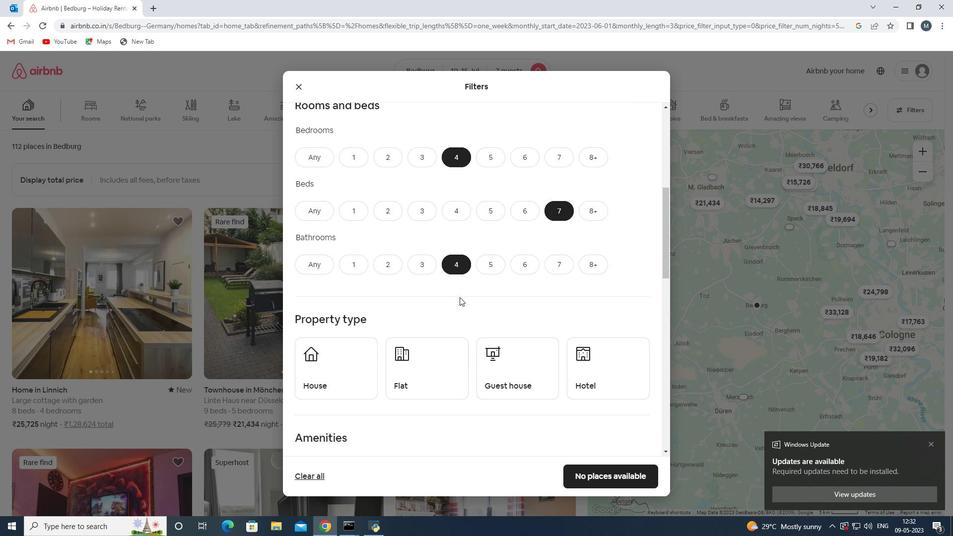 
Action: Mouse moved to (331, 315)
Screenshot: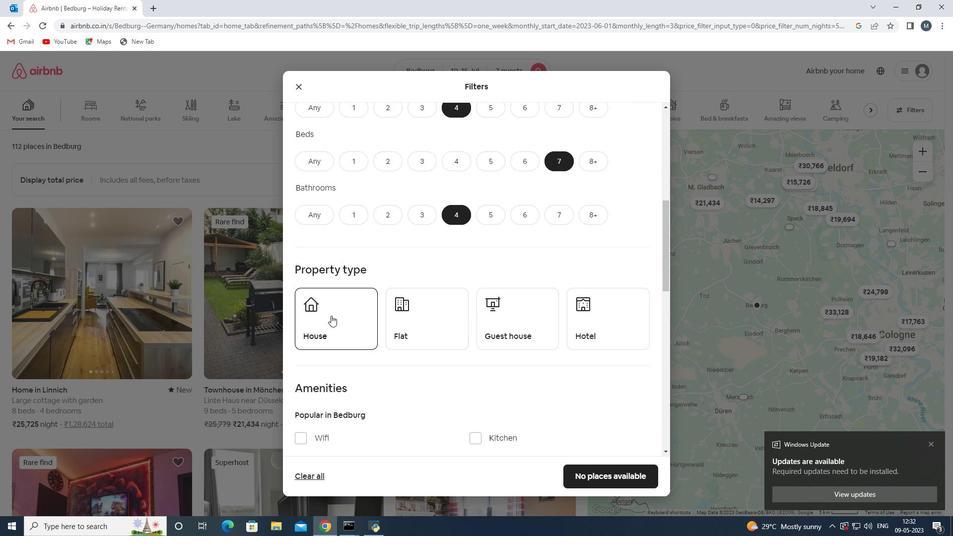 
Action: Mouse pressed left at (331, 315)
Screenshot: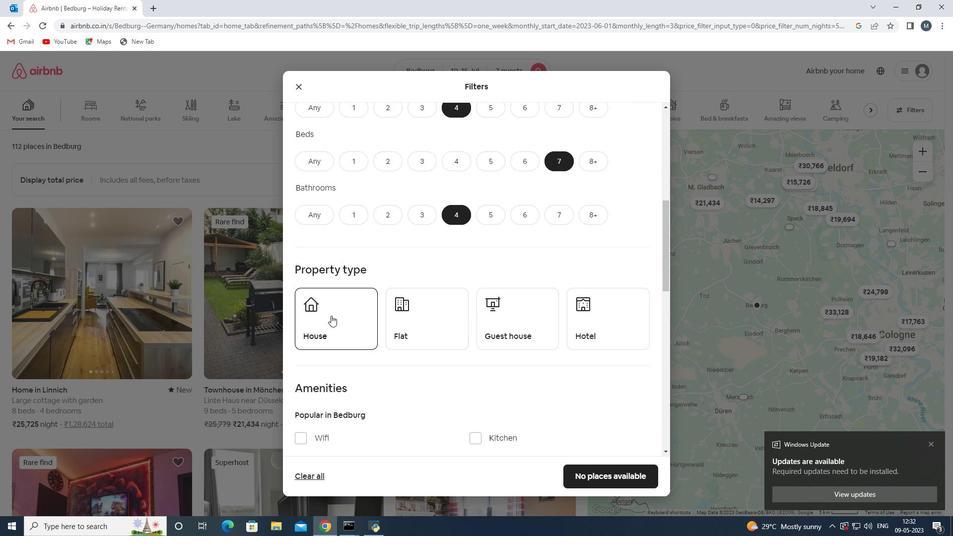 
Action: Mouse moved to (412, 319)
Screenshot: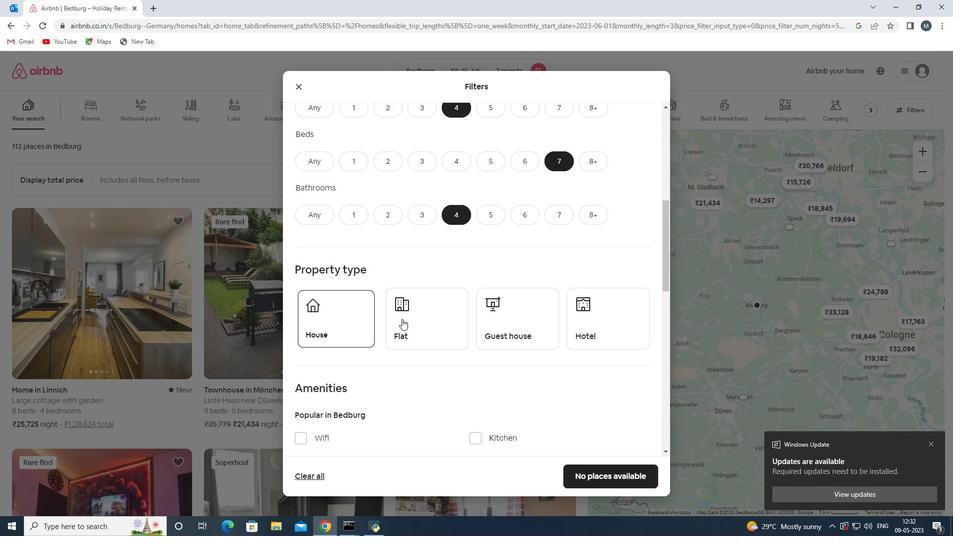 
Action: Mouse pressed left at (412, 319)
Screenshot: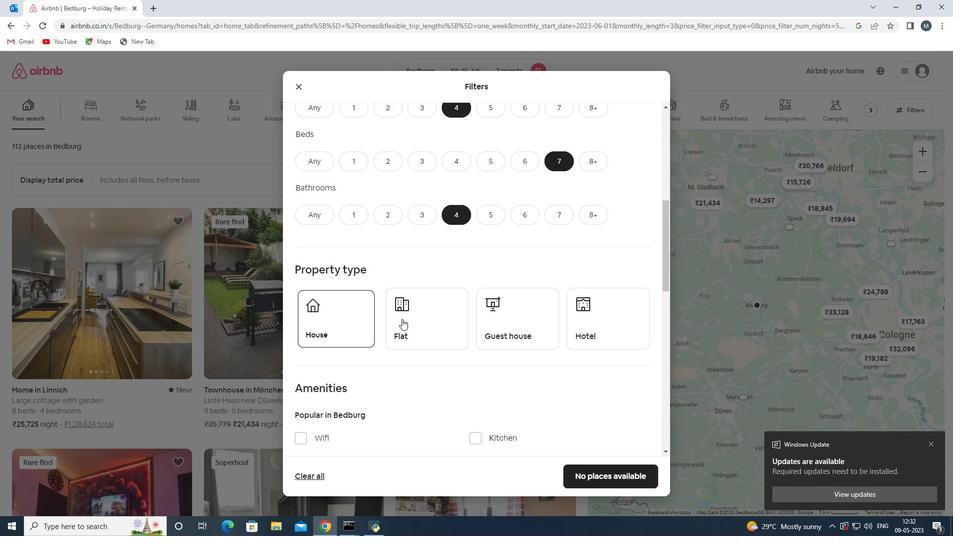 
Action: Mouse moved to (505, 322)
Screenshot: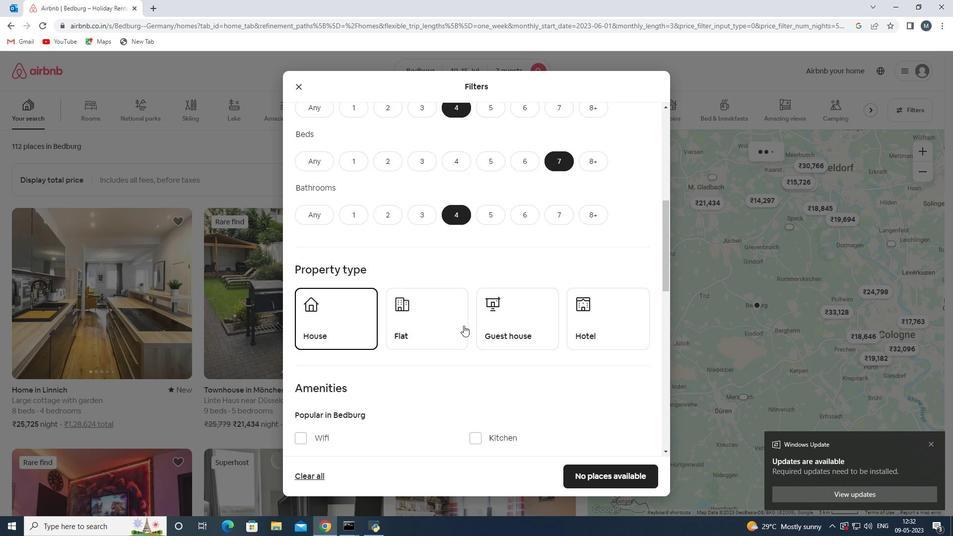 
Action: Mouse pressed left at (505, 322)
Screenshot: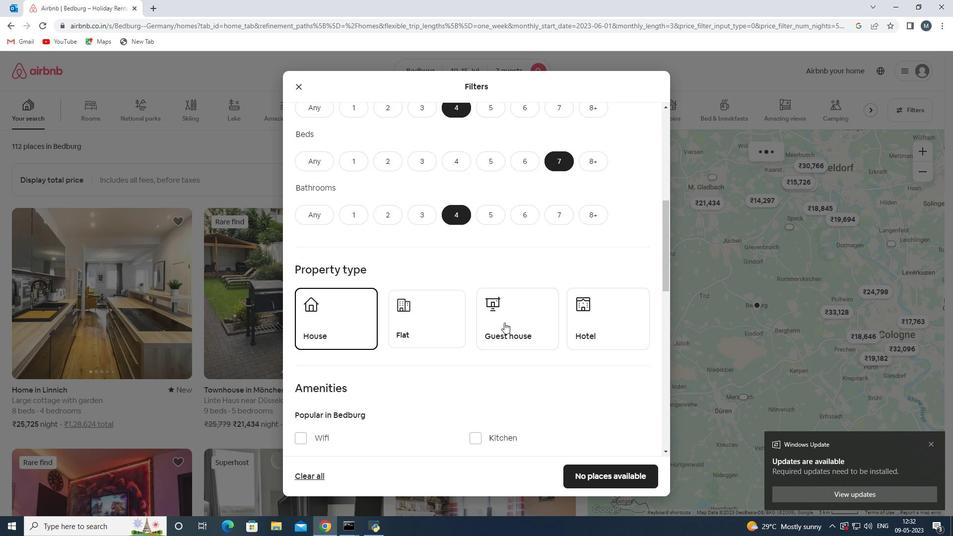 
Action: Mouse moved to (587, 325)
Screenshot: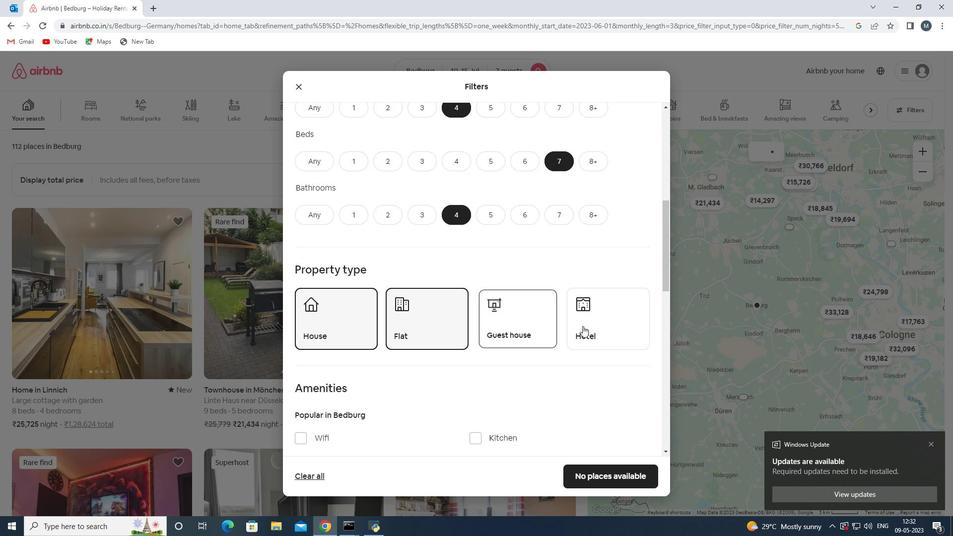 
Action: Mouse pressed left at (587, 325)
Screenshot: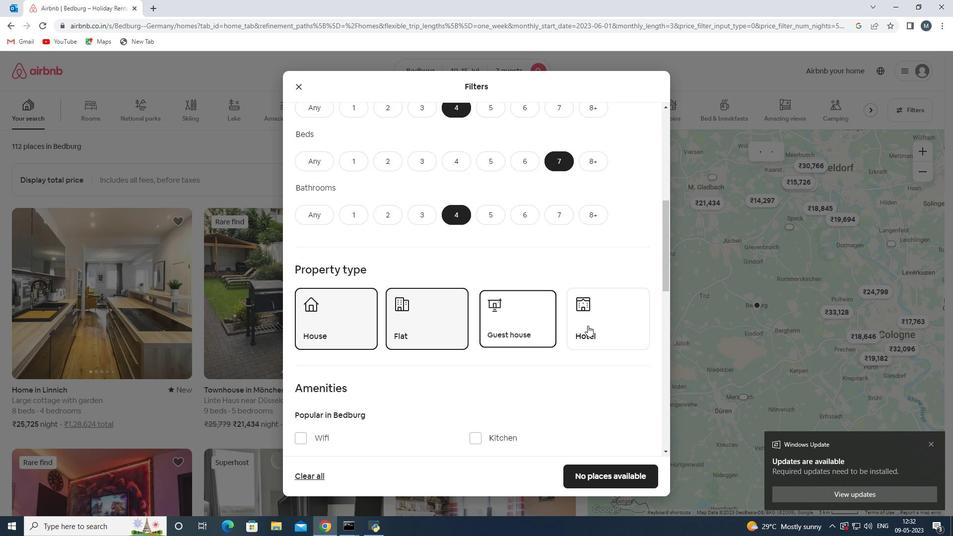 
Action: Mouse moved to (579, 320)
Screenshot: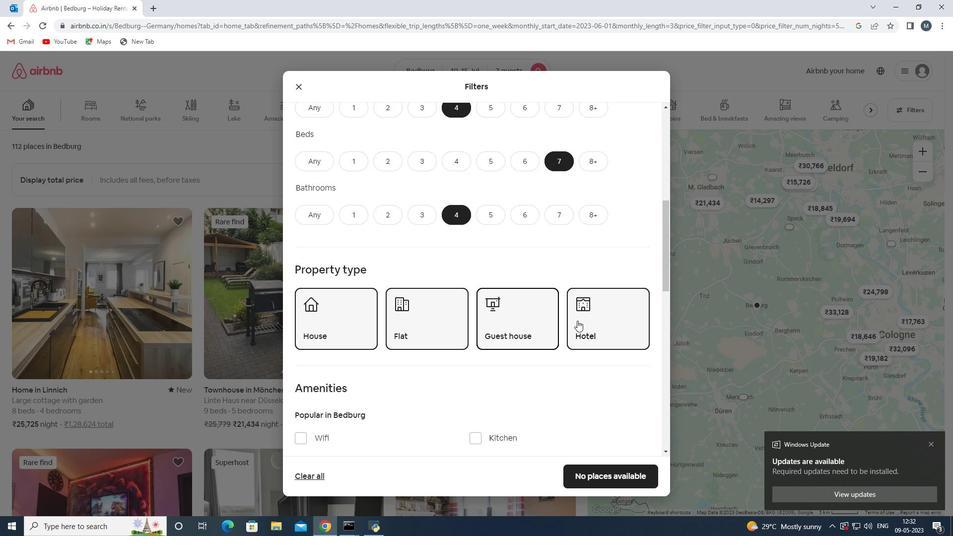 
Action: Mouse pressed left at (579, 320)
Screenshot: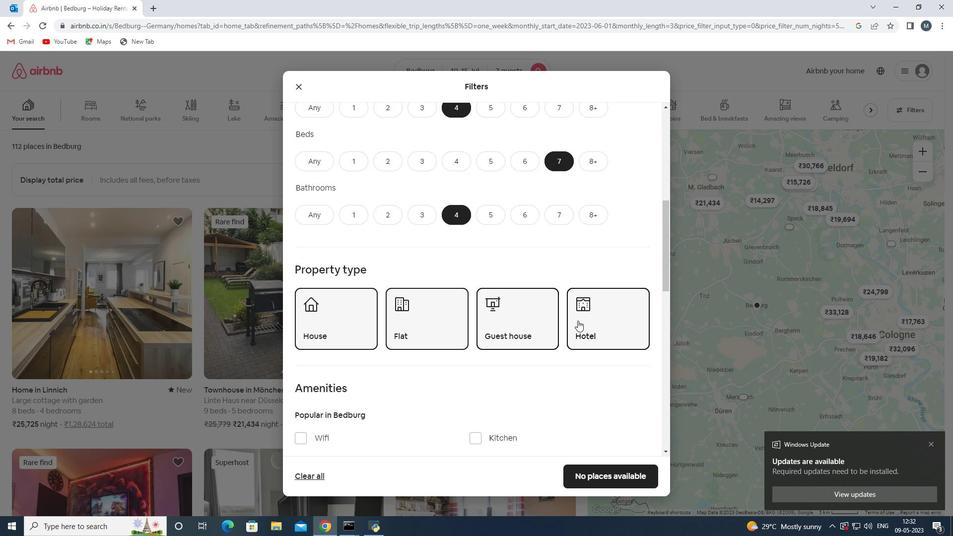 
Action: Mouse moved to (446, 319)
Screenshot: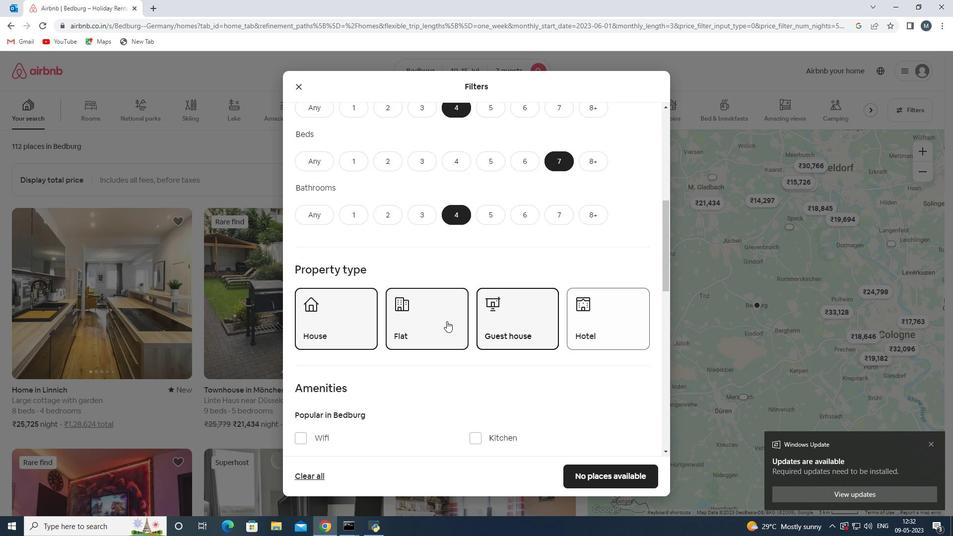 
Action: Mouse scrolled (446, 319) with delta (0, 0)
Screenshot: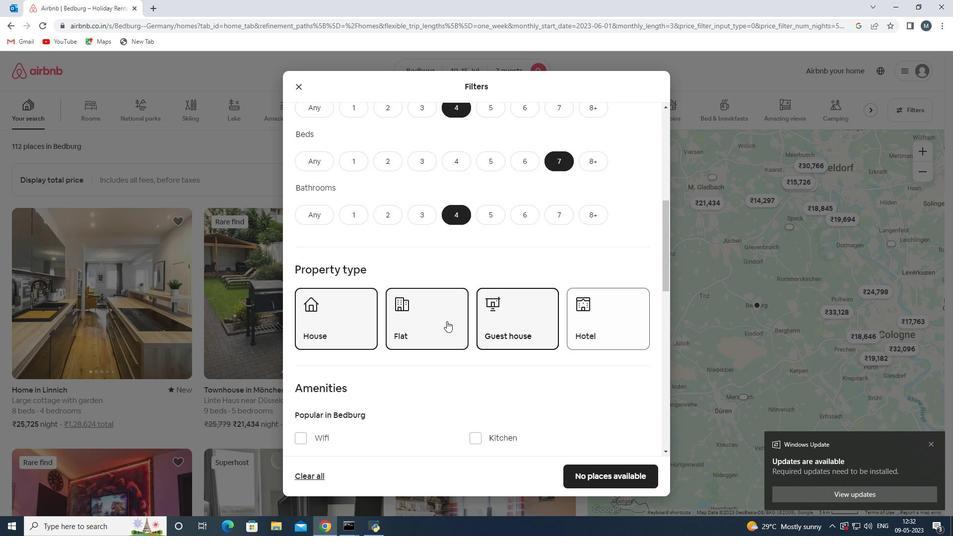
Action: Mouse moved to (428, 312)
Screenshot: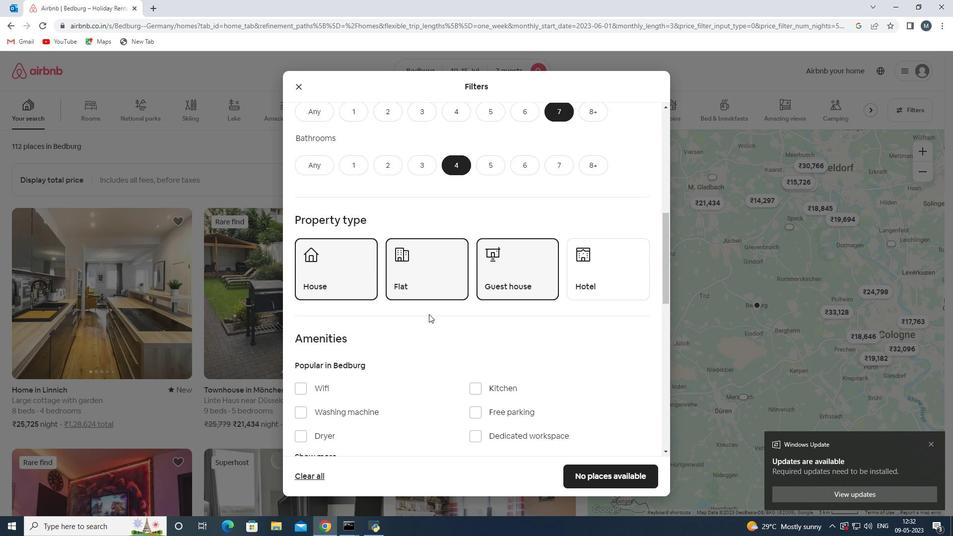 
Action: Mouse scrolled (428, 312) with delta (0, 0)
Screenshot: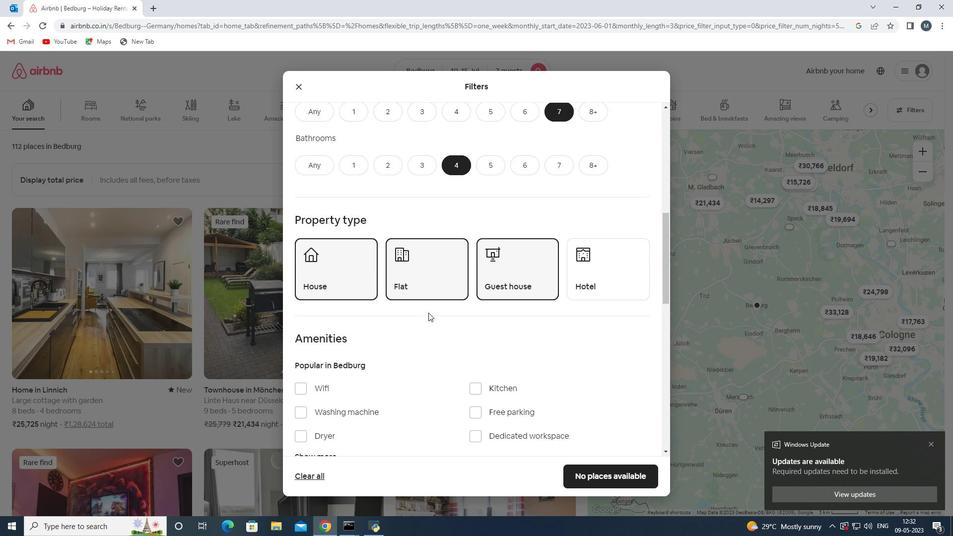 
Action: Mouse moved to (290, 337)
Screenshot: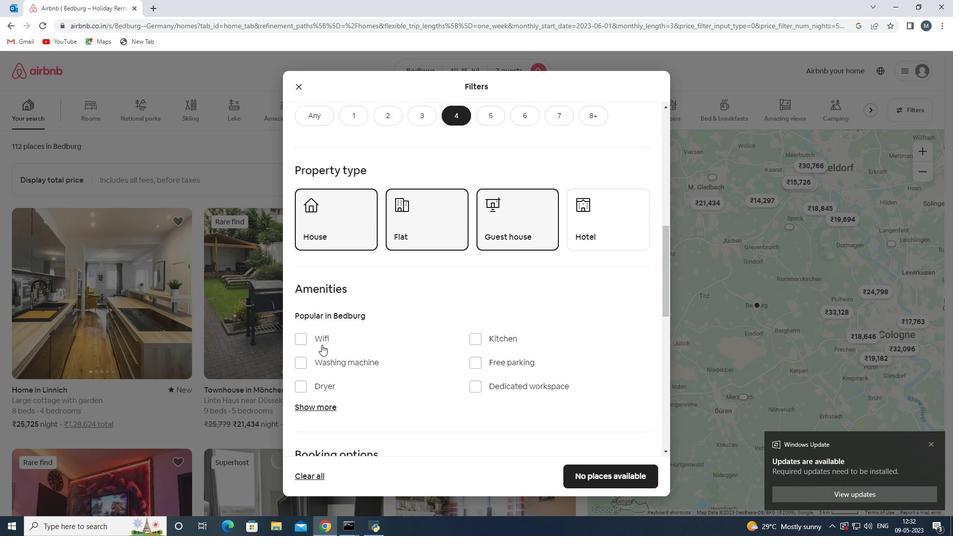 
Action: Mouse pressed left at (290, 337)
Screenshot: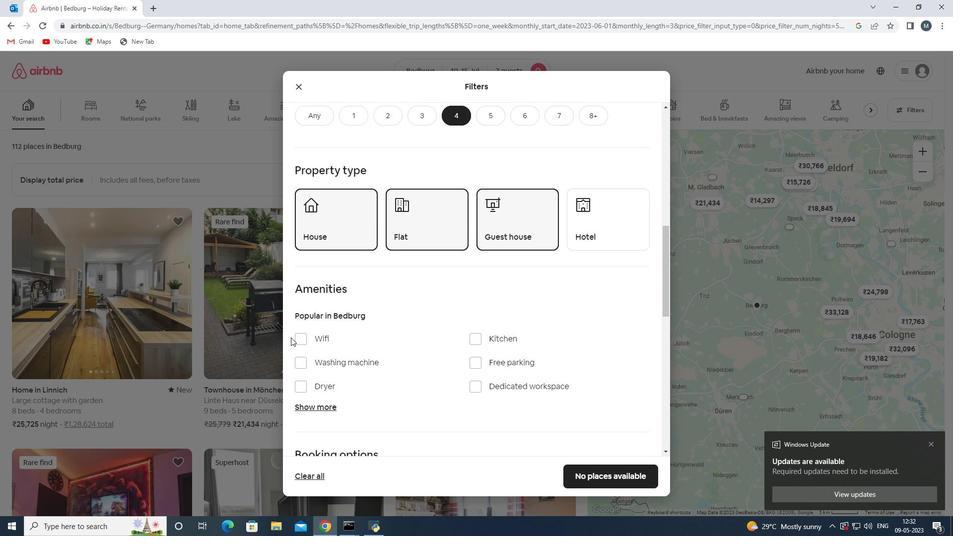 
Action: Mouse moved to (322, 345)
Screenshot: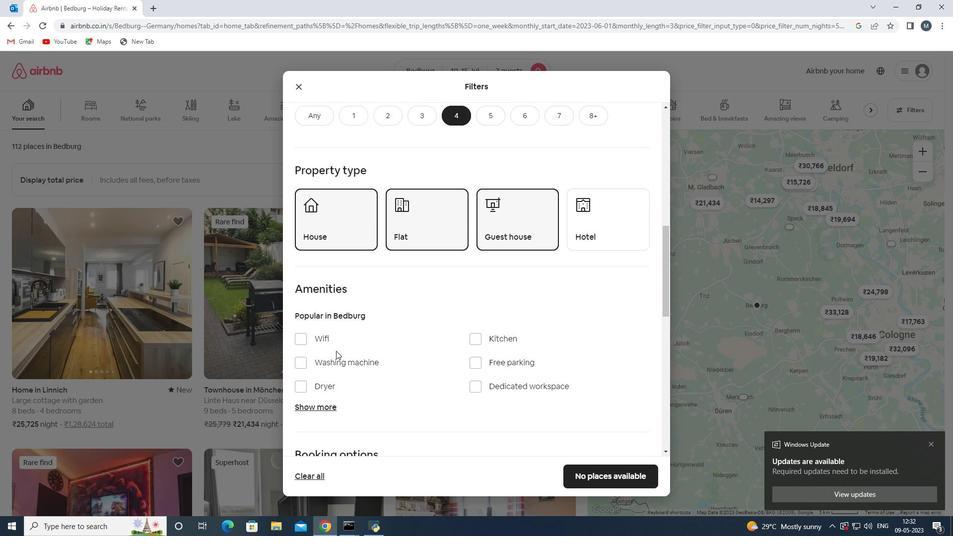 
Action: Mouse pressed left at (322, 345)
Screenshot: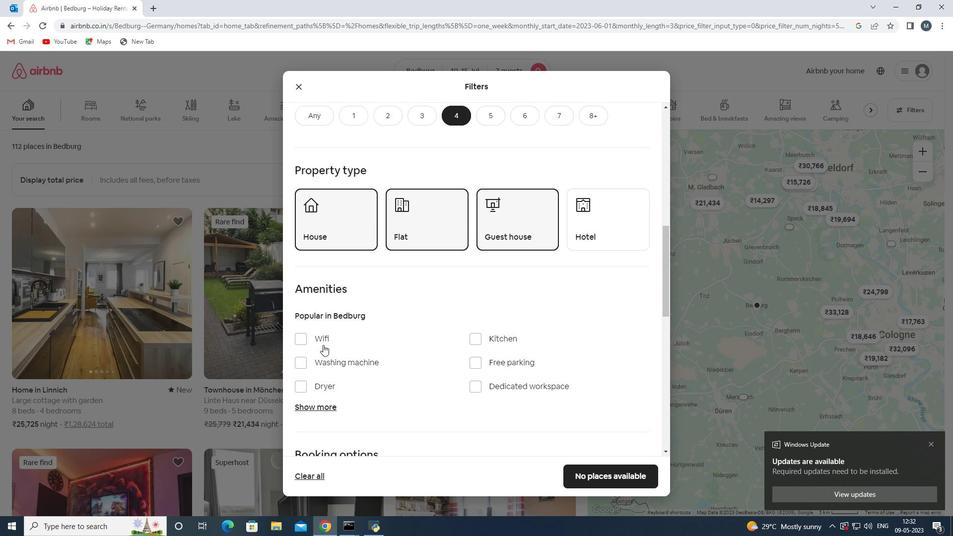 
Action: Mouse moved to (335, 408)
Screenshot: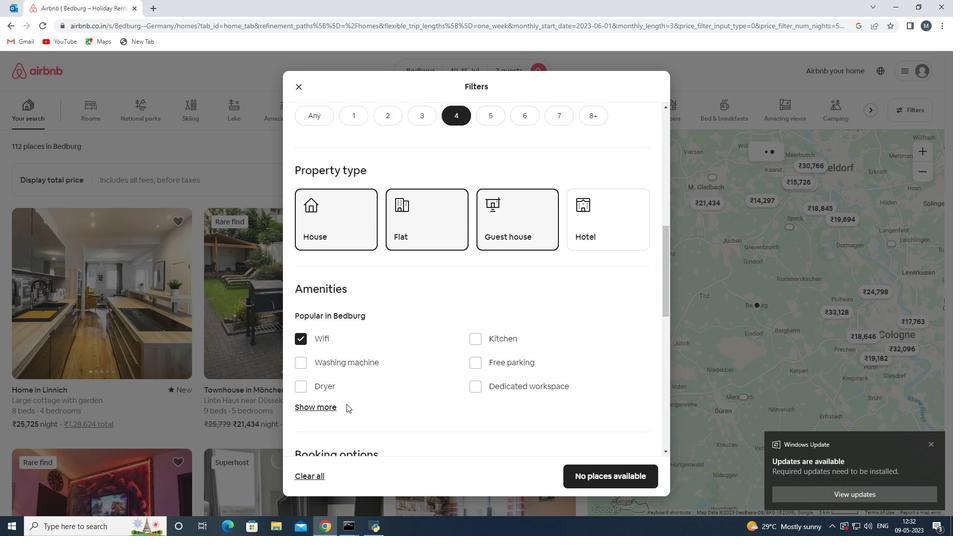 
Action: Mouse pressed left at (335, 408)
Screenshot: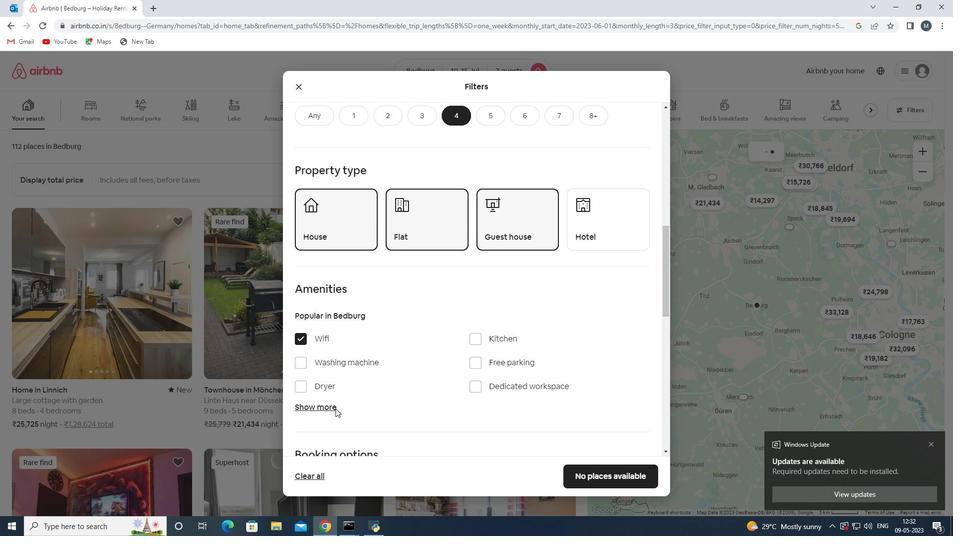 
Action: Mouse moved to (387, 359)
Screenshot: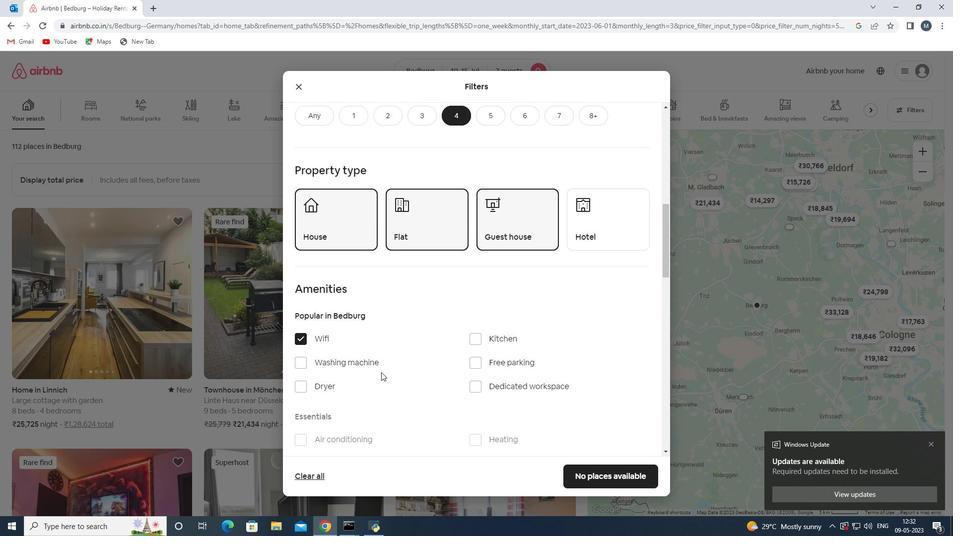 
Action: Mouse scrolled (387, 358) with delta (0, 0)
Screenshot: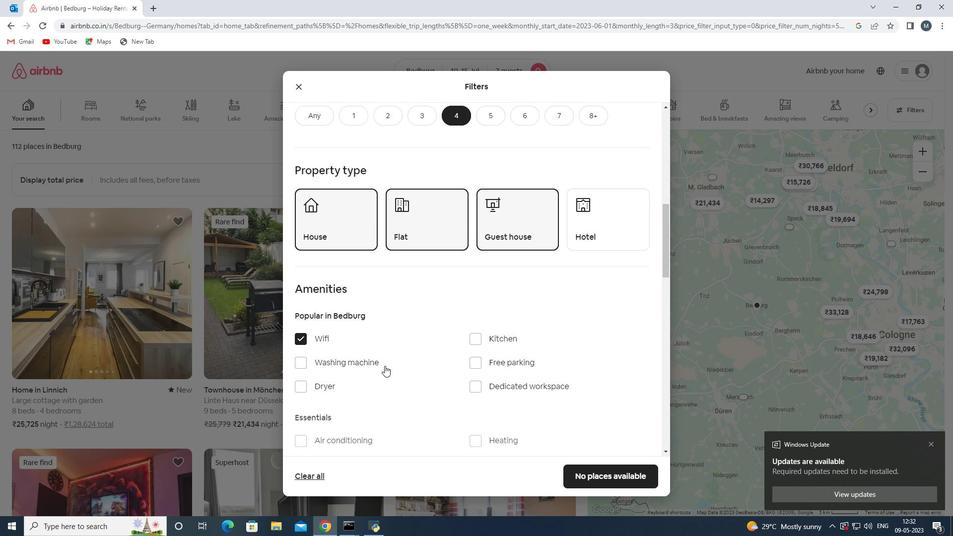 
Action: Mouse moved to (326, 417)
Screenshot: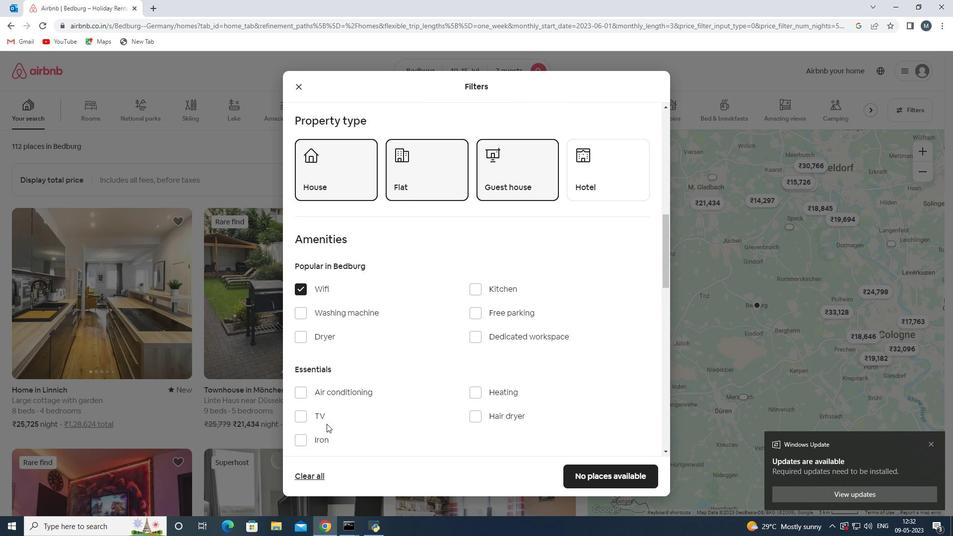 
Action: Mouse pressed left at (326, 417)
Screenshot: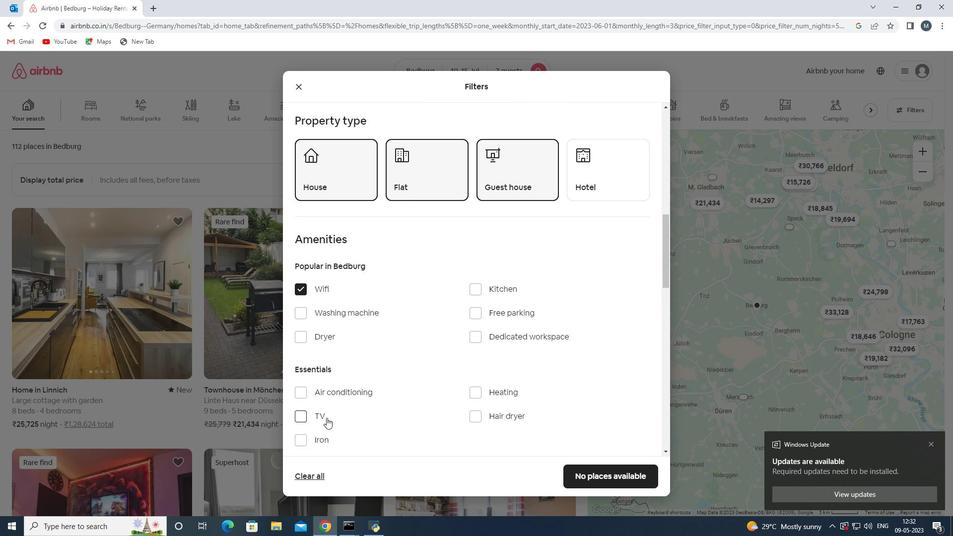 
Action: Mouse moved to (398, 378)
Screenshot: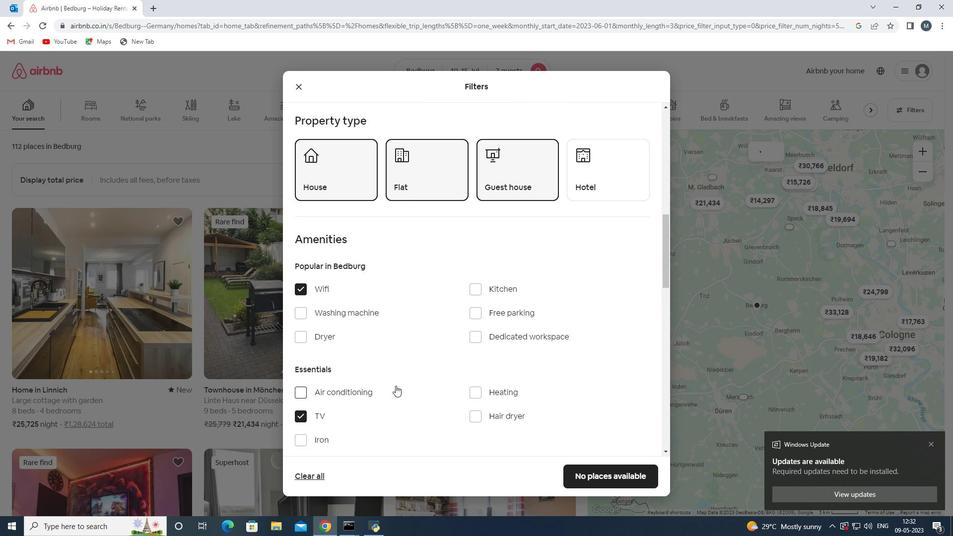 
Action: Mouse scrolled (398, 378) with delta (0, 0)
Screenshot: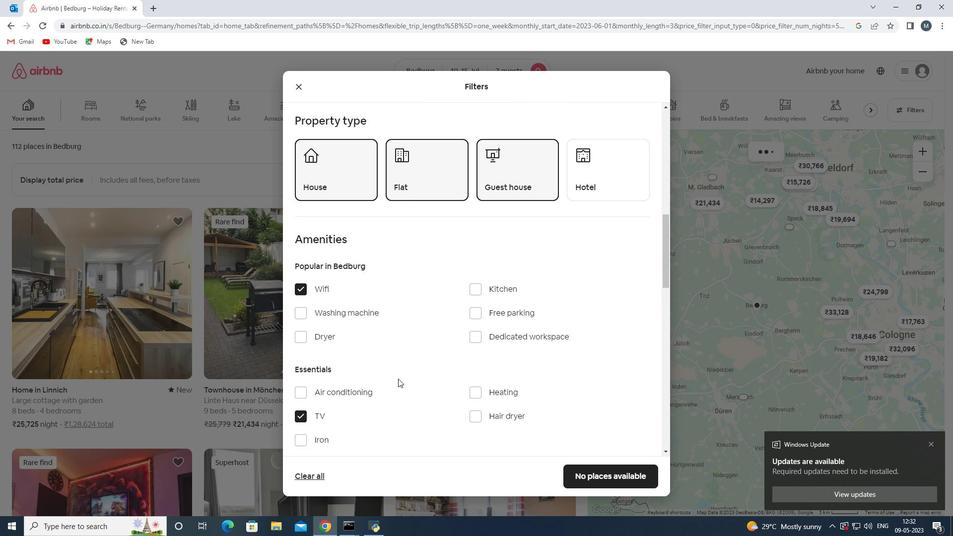 
Action: Mouse moved to (431, 350)
Screenshot: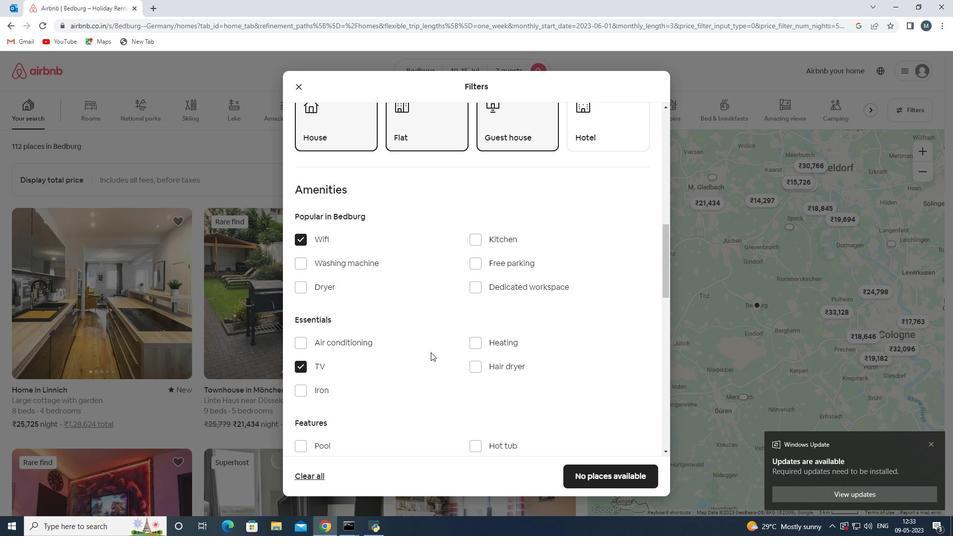 
Action: Mouse scrolled (431, 350) with delta (0, 0)
Screenshot: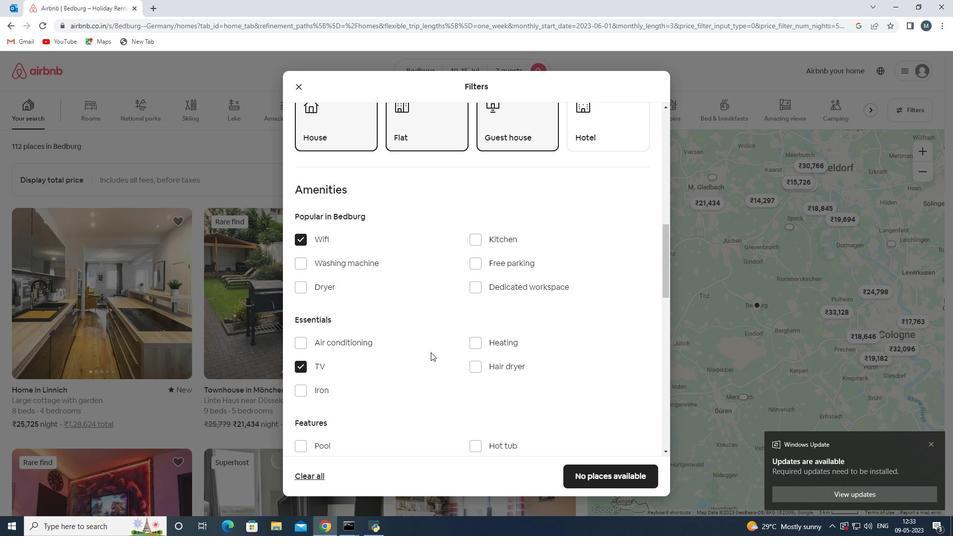 
Action: Mouse scrolled (431, 350) with delta (0, 0)
Screenshot: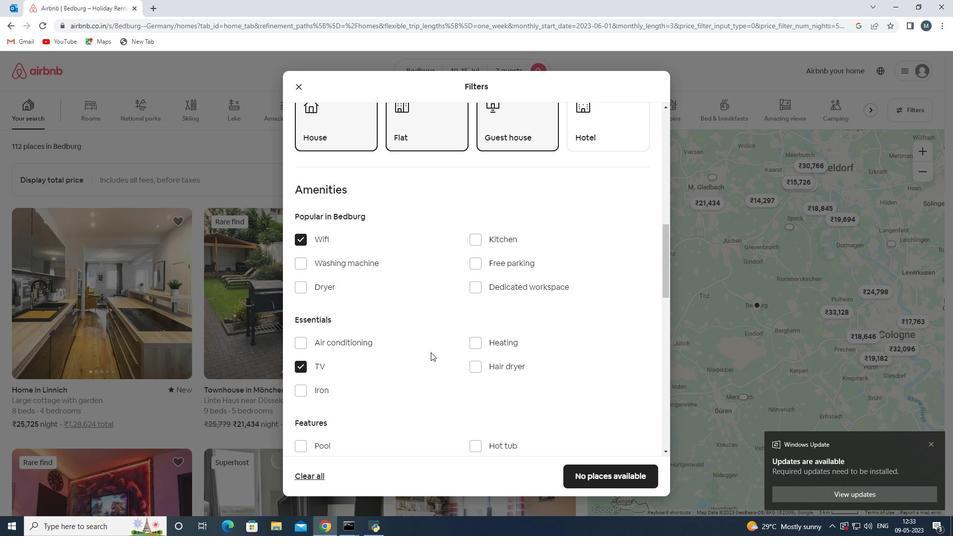 
Action: Mouse moved to (459, 326)
Screenshot: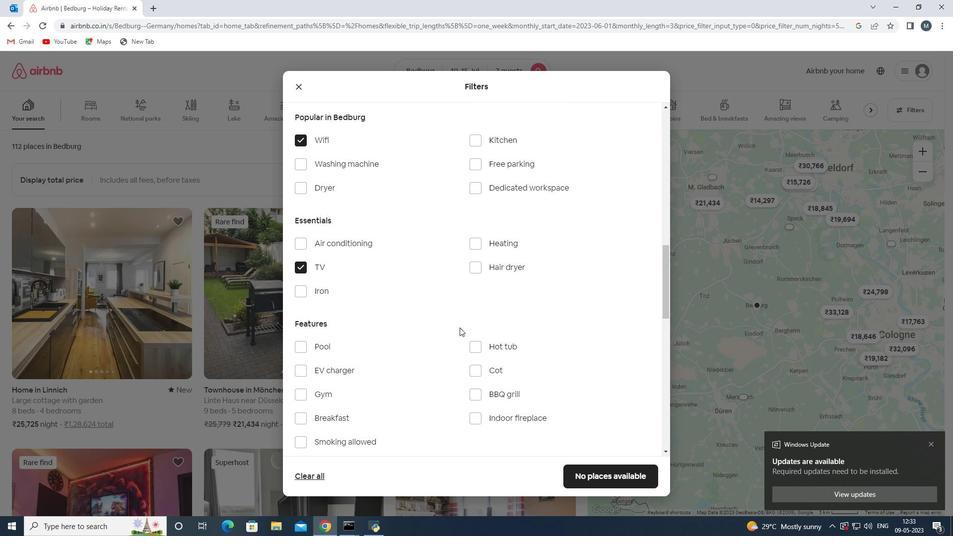 
Action: Mouse scrolled (459, 325) with delta (0, 0)
Screenshot: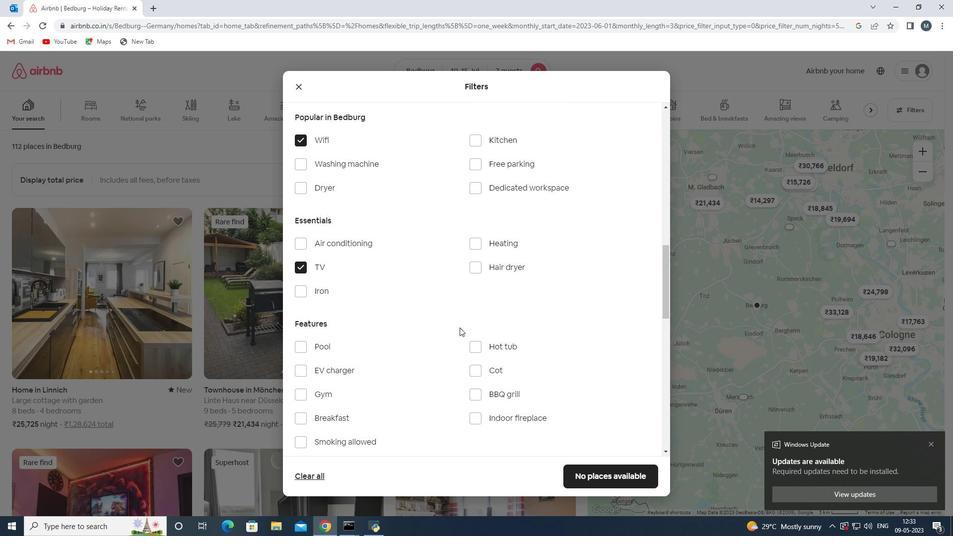 
Action: Mouse scrolled (459, 325) with delta (0, 0)
Screenshot: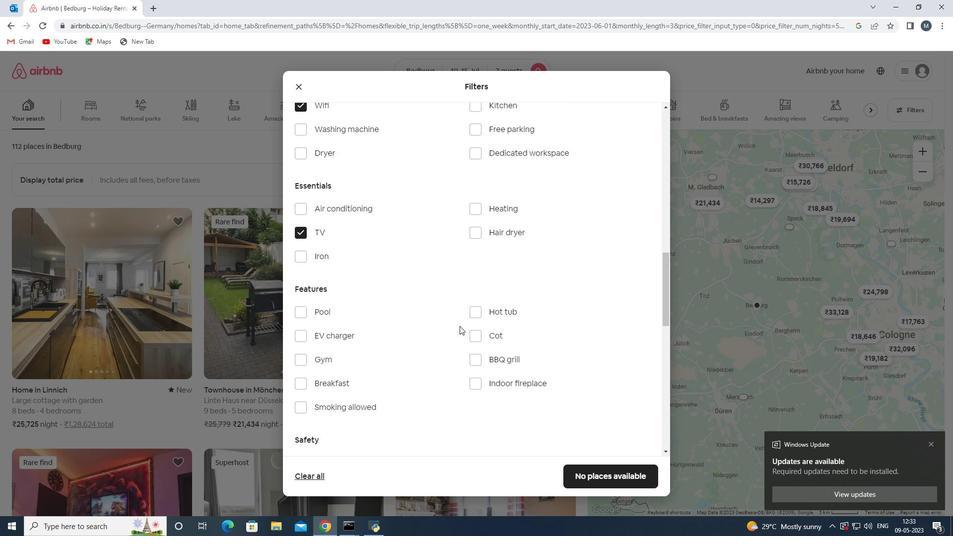 
Action: Mouse scrolled (459, 325) with delta (0, 0)
Screenshot: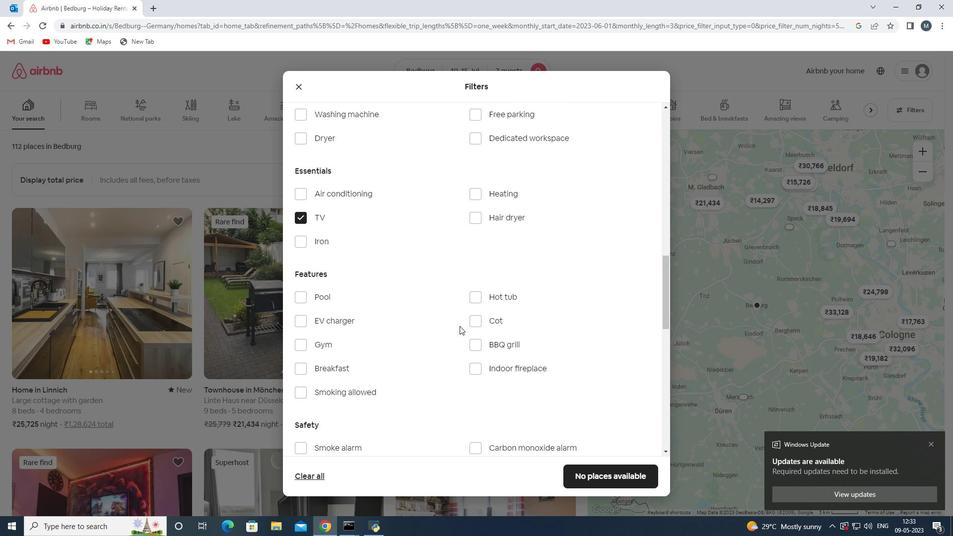 
Action: Mouse moved to (458, 327)
Screenshot: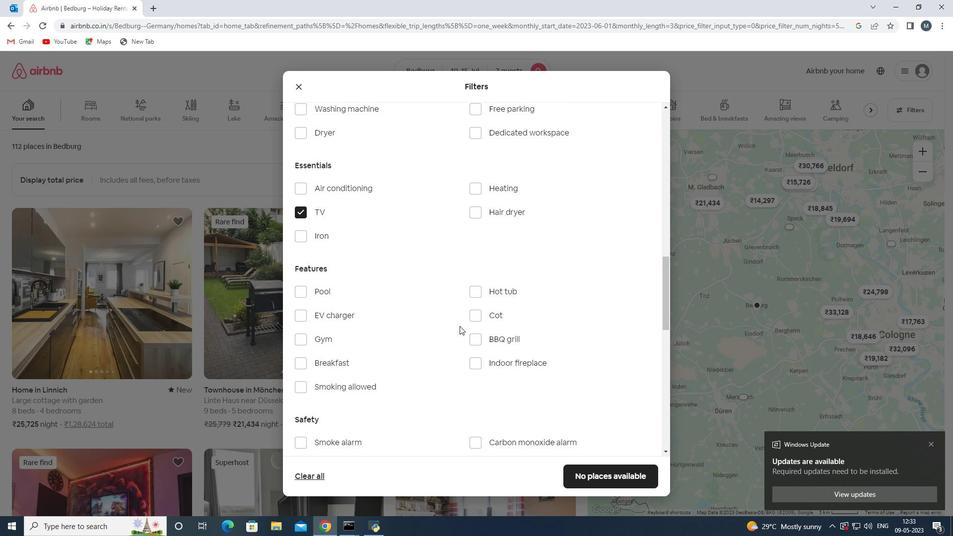 
Action: Mouse scrolled (458, 326) with delta (0, 0)
Screenshot: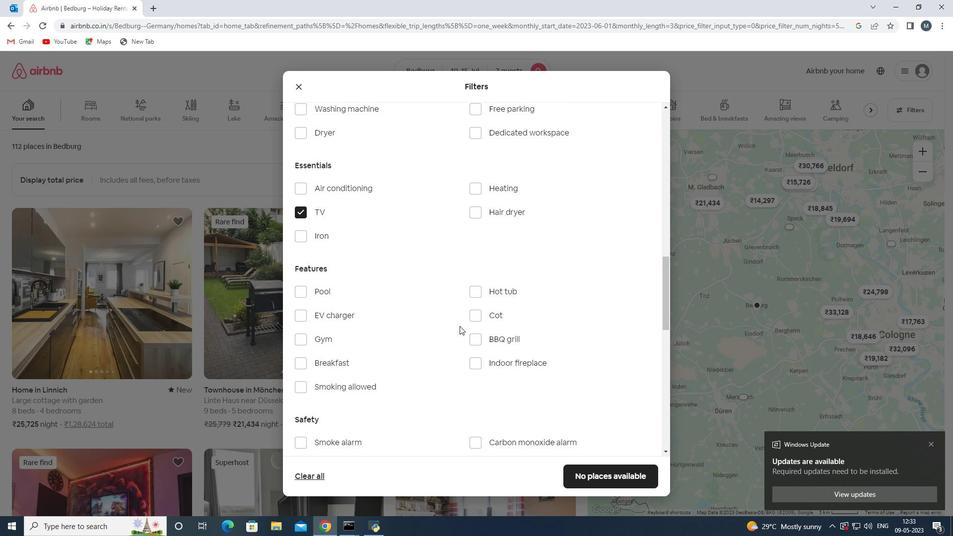 
Action: Mouse moved to (639, 432)
Screenshot: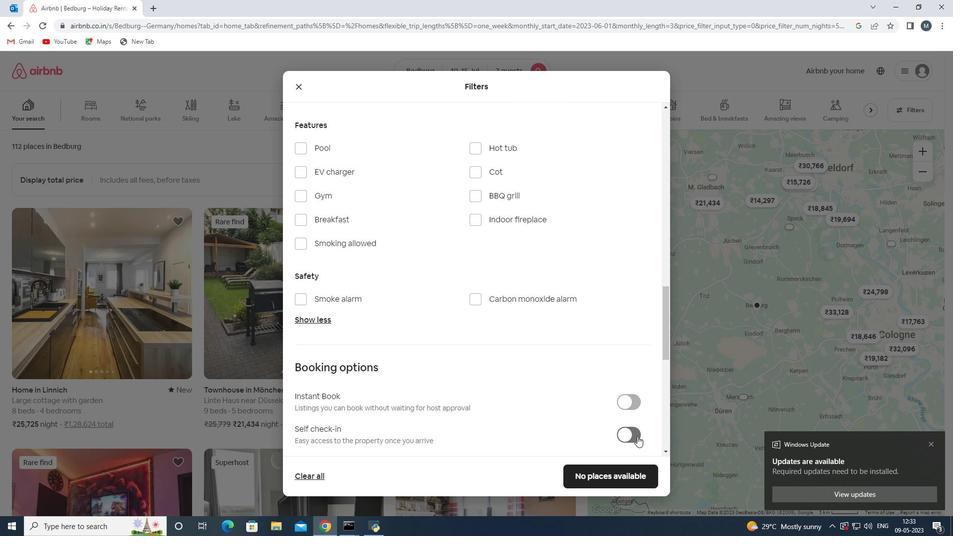 
Action: Mouse pressed left at (639, 432)
Screenshot: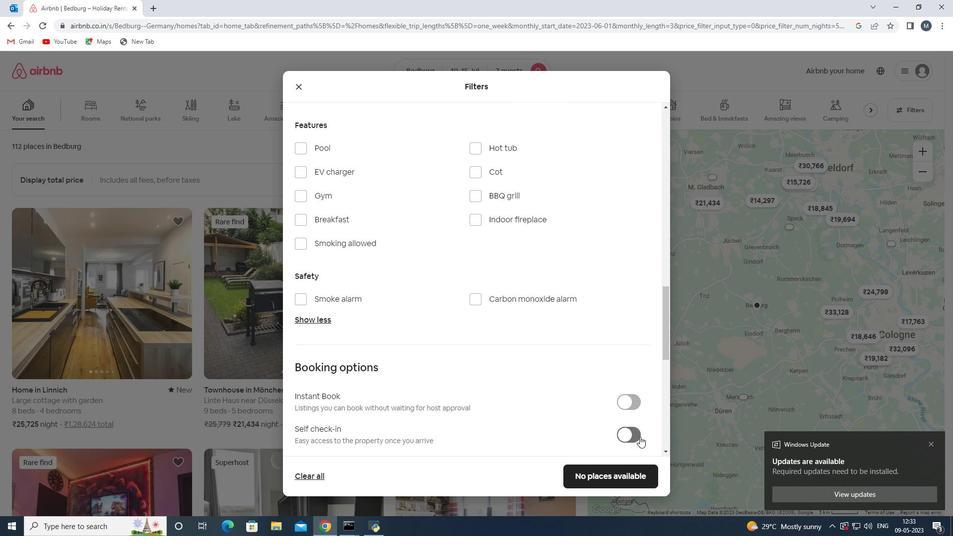 
Action: Mouse moved to (553, 366)
Screenshot: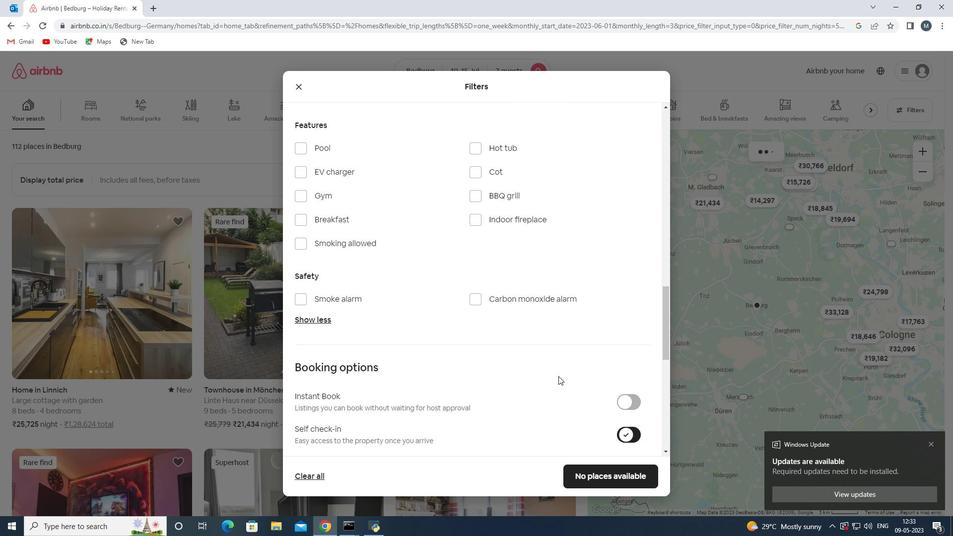 
Action: Mouse scrolled (553, 366) with delta (0, 0)
Screenshot: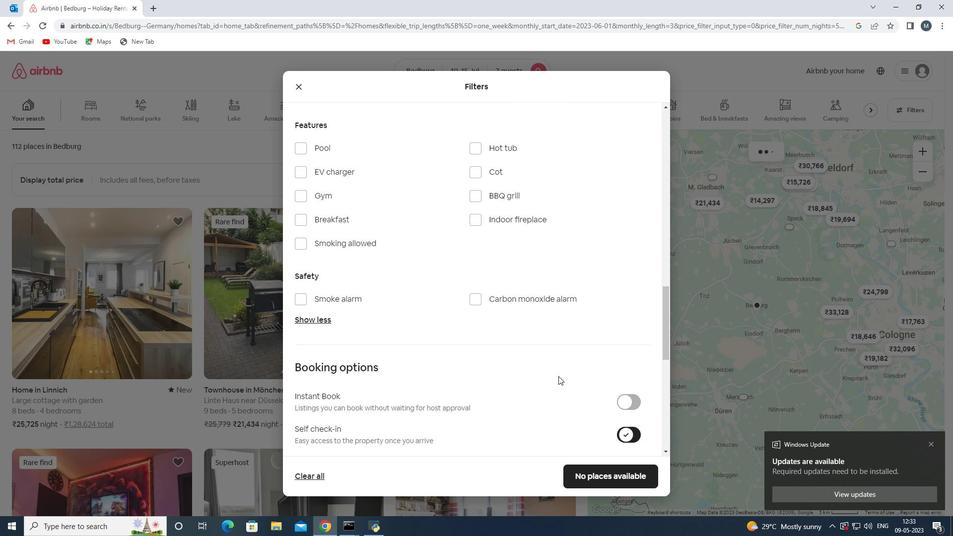 
Action: Mouse moved to (551, 368)
Screenshot: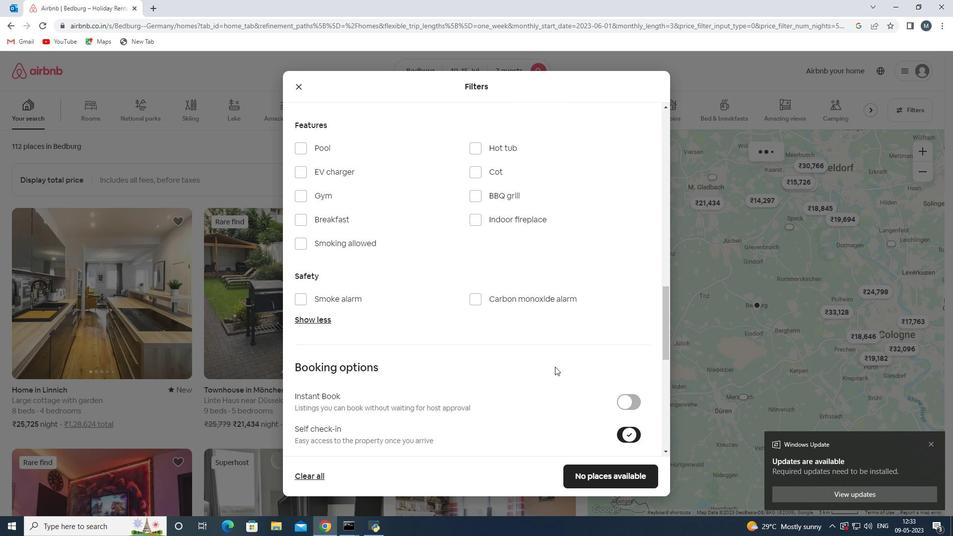 
Action: Mouse scrolled (551, 367) with delta (0, 0)
Screenshot: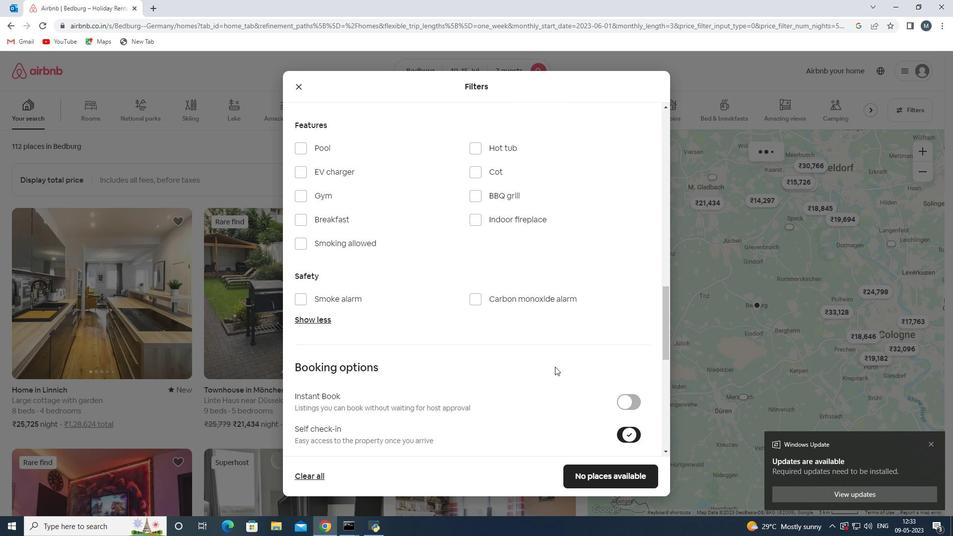 
Action: Mouse moved to (492, 354)
Screenshot: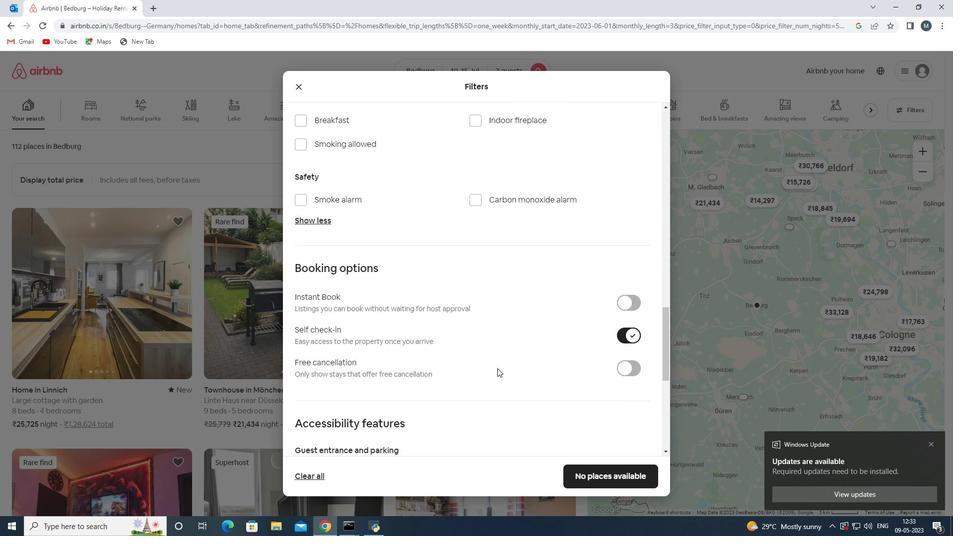 
Action: Mouse scrolled (492, 353) with delta (0, 0)
Screenshot: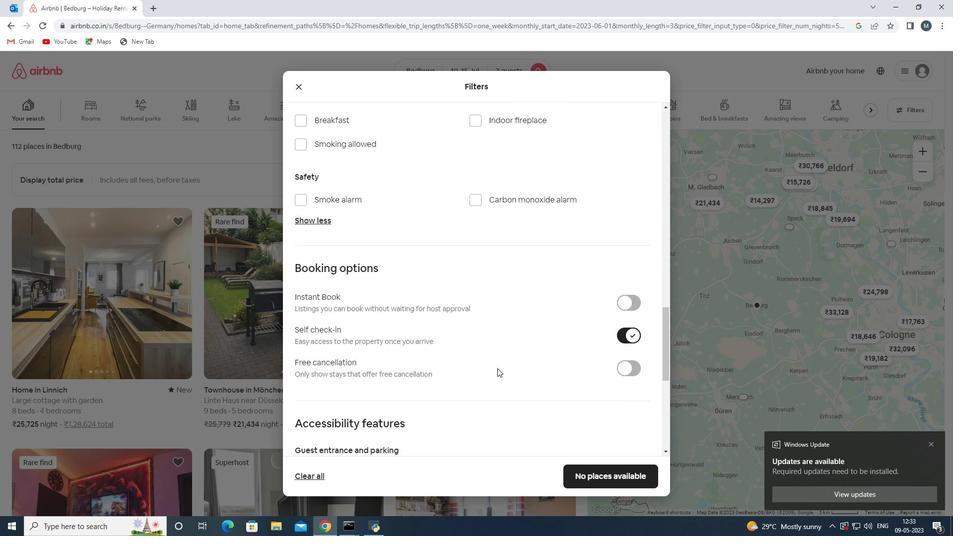 
Action: Mouse moved to (490, 354)
Screenshot: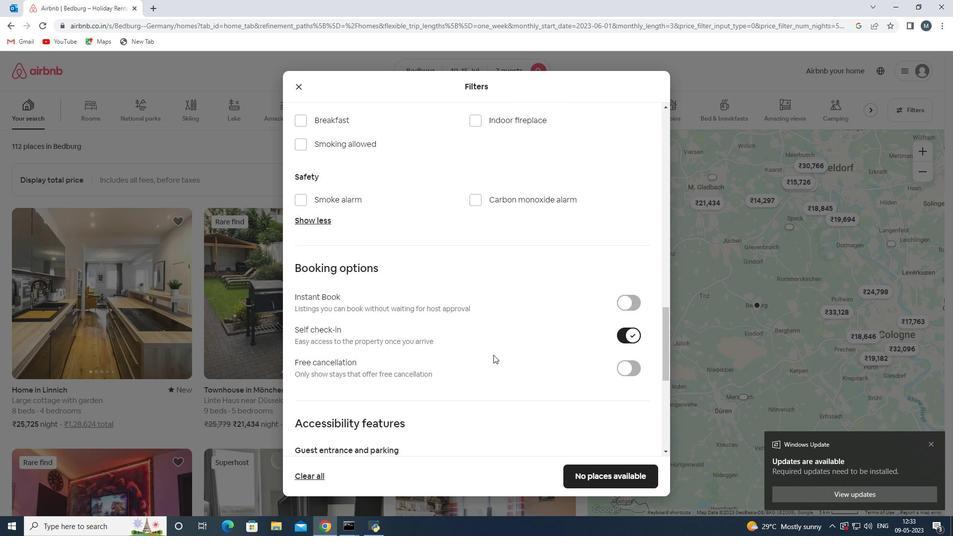 
Action: Mouse scrolled (490, 353) with delta (0, 0)
Screenshot: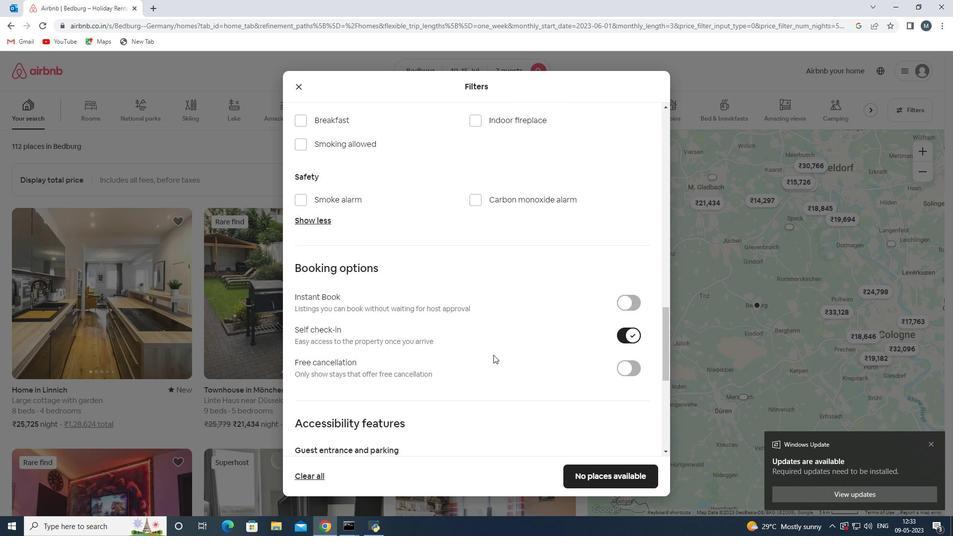 
Action: Mouse moved to (411, 362)
Screenshot: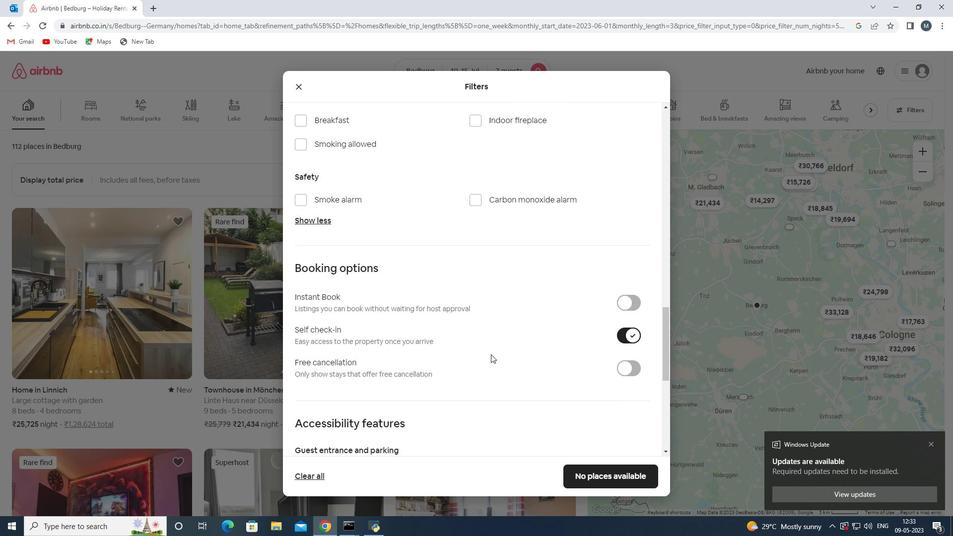 
Action: Mouse scrolled (411, 361) with delta (0, 0)
Screenshot: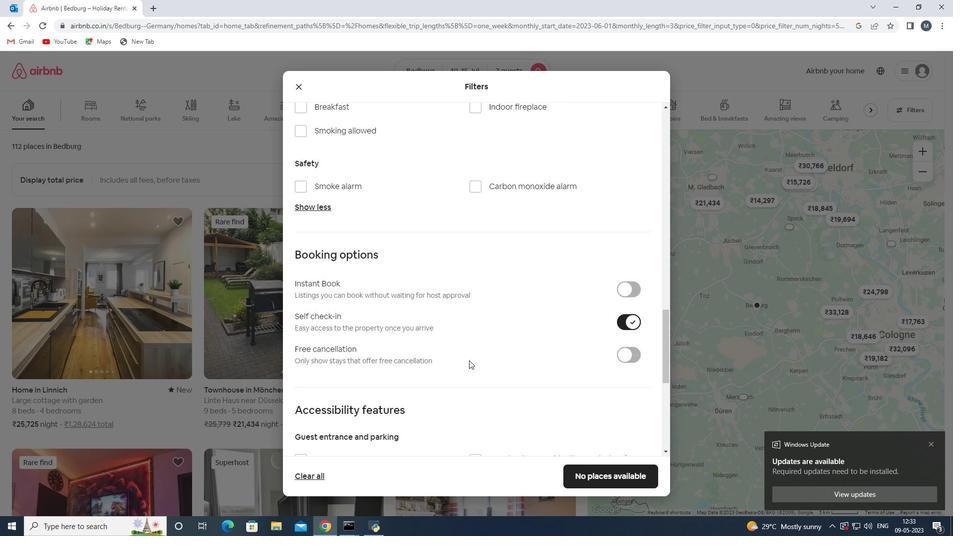 
Action: Mouse moved to (384, 368)
Screenshot: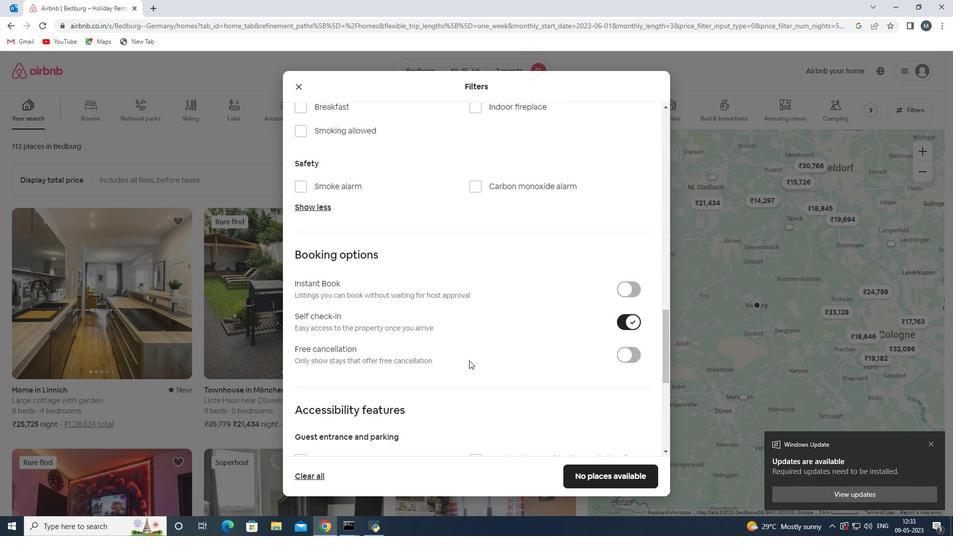 
Action: Mouse scrolled (384, 368) with delta (0, 0)
Screenshot: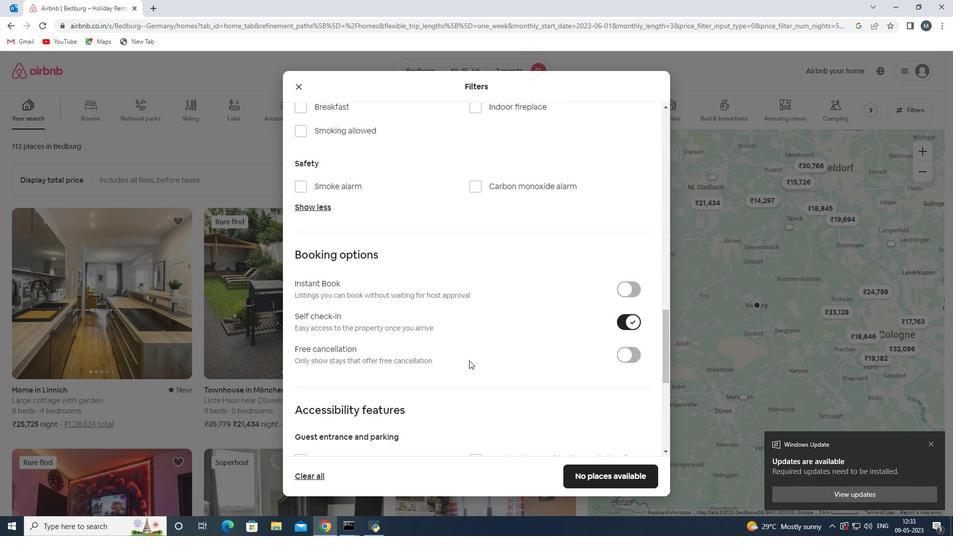 
Action: Mouse moved to (373, 372)
Screenshot: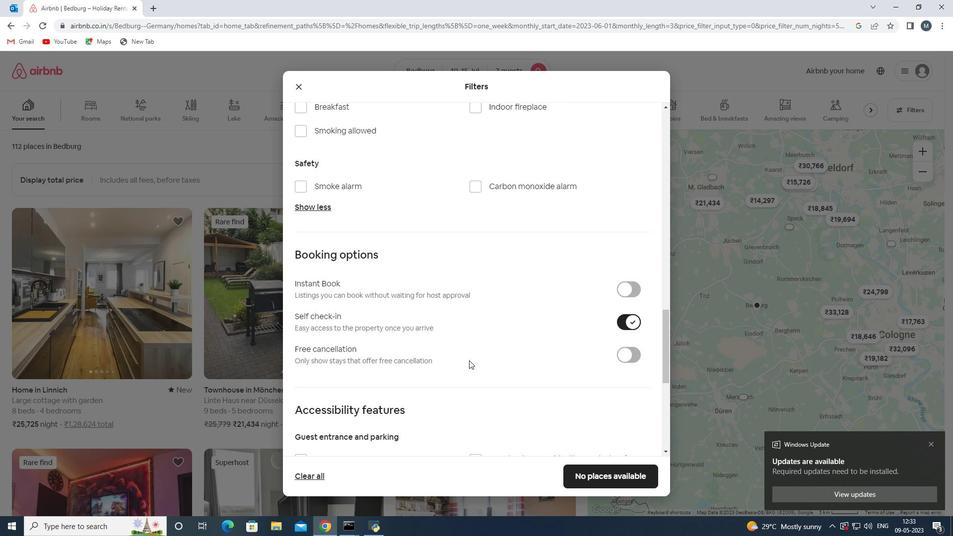 
Action: Mouse scrolled (373, 372) with delta (0, 0)
Screenshot: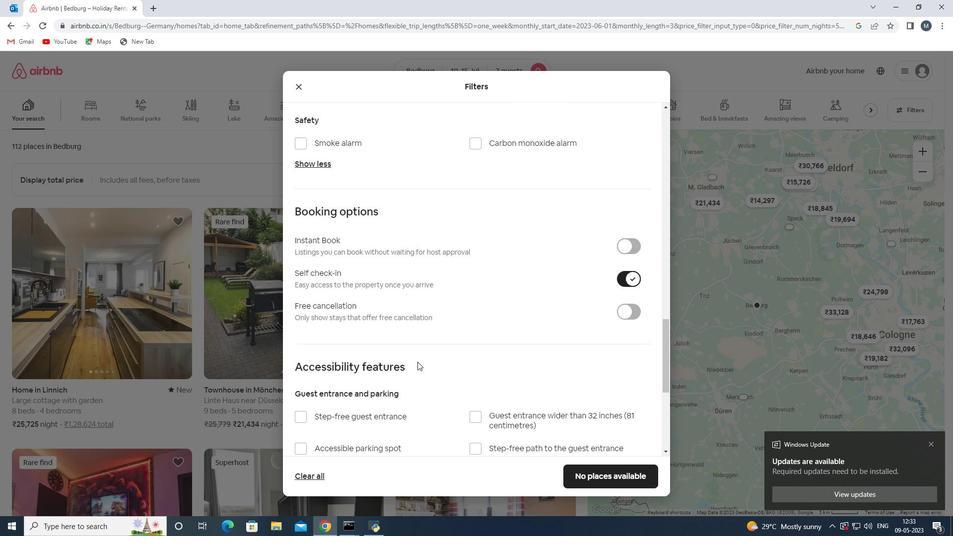 
Action: Mouse moved to (322, 400)
Screenshot: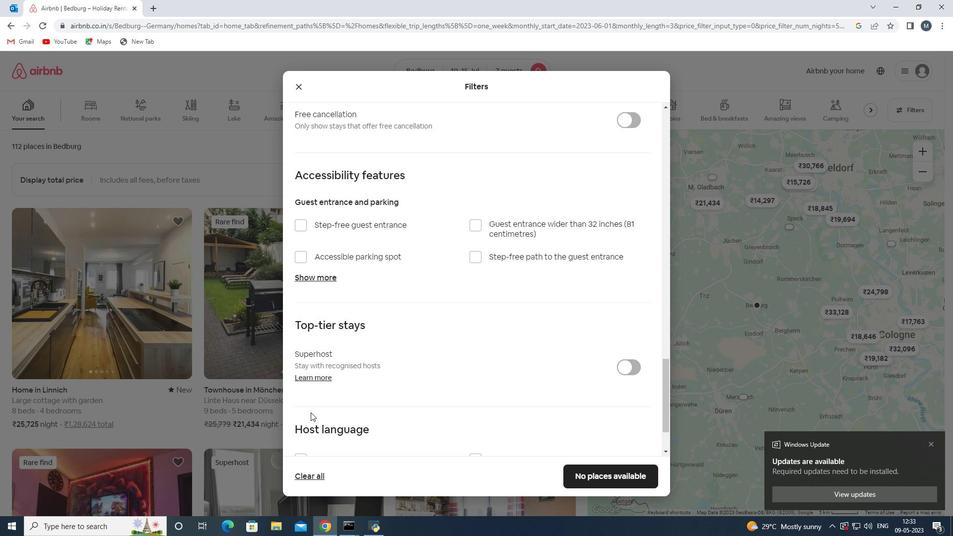 
Action: Mouse scrolled (322, 399) with delta (0, 0)
Screenshot: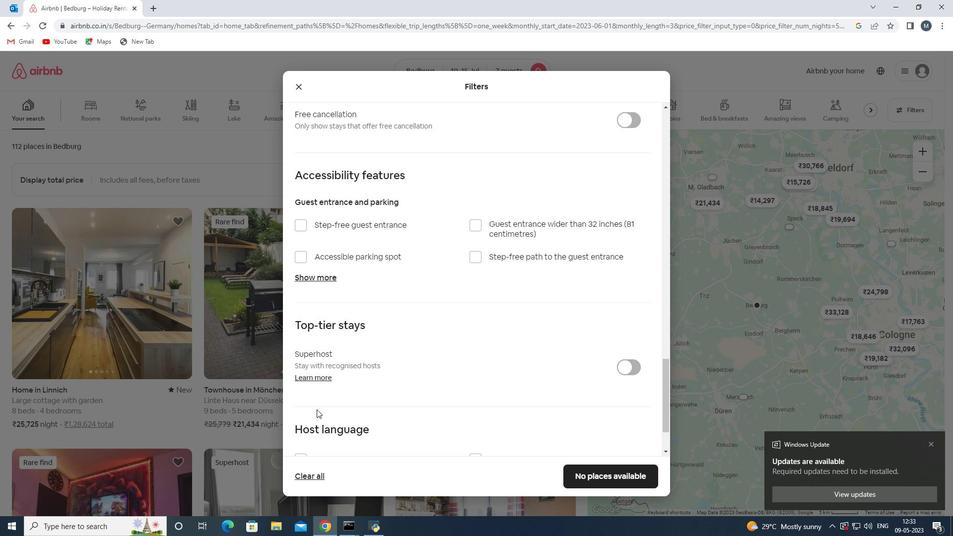 
Action: Mouse scrolled (322, 399) with delta (0, 0)
Screenshot: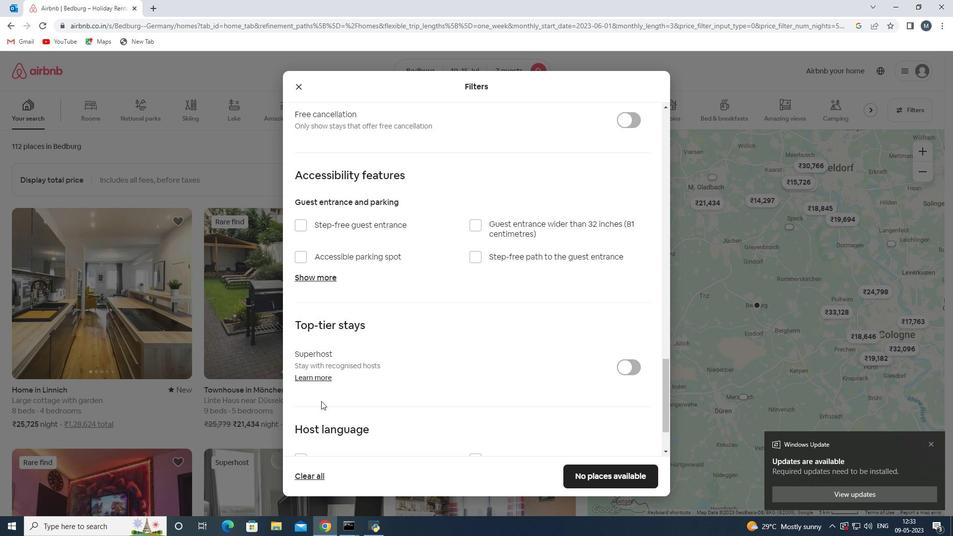
Action: Mouse moved to (315, 388)
Screenshot: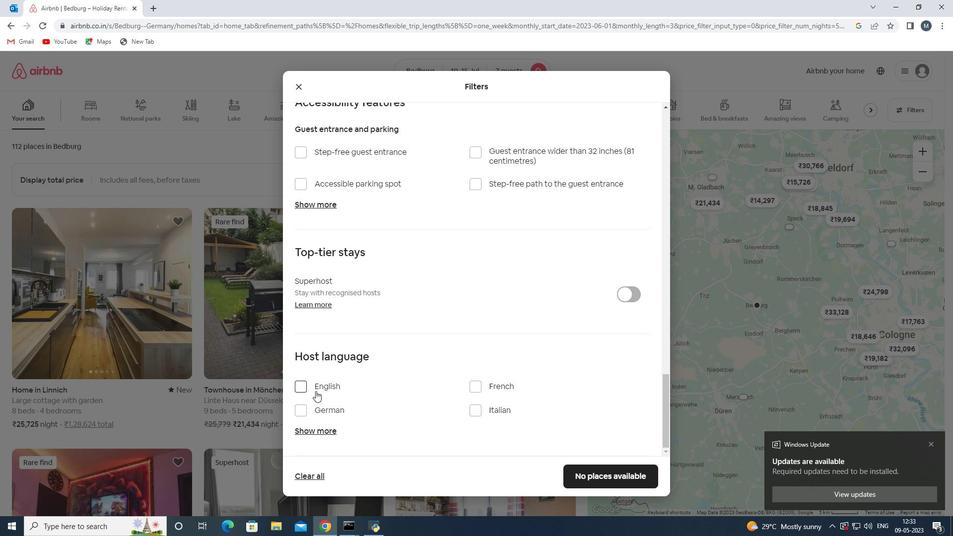 
Action: Mouse pressed left at (315, 388)
Screenshot: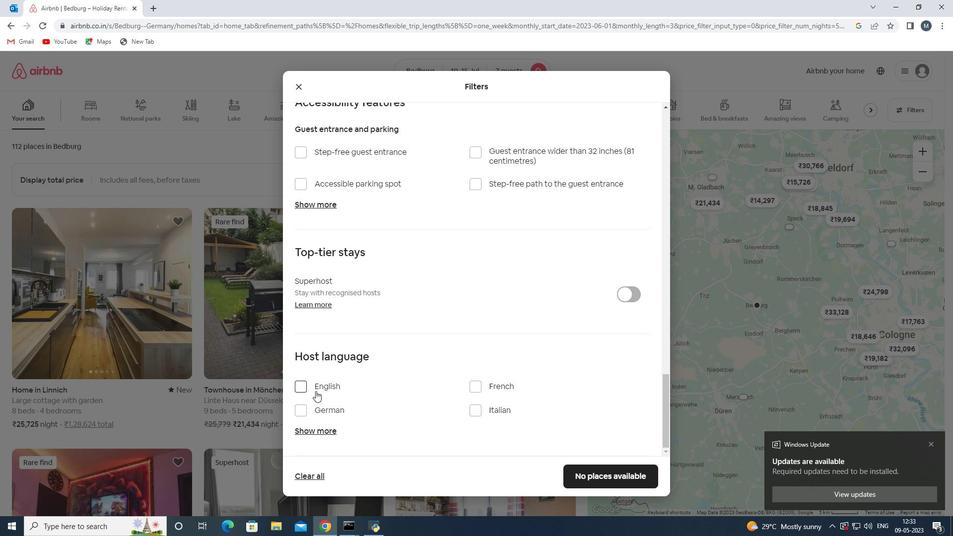 
Action: Mouse moved to (590, 473)
Screenshot: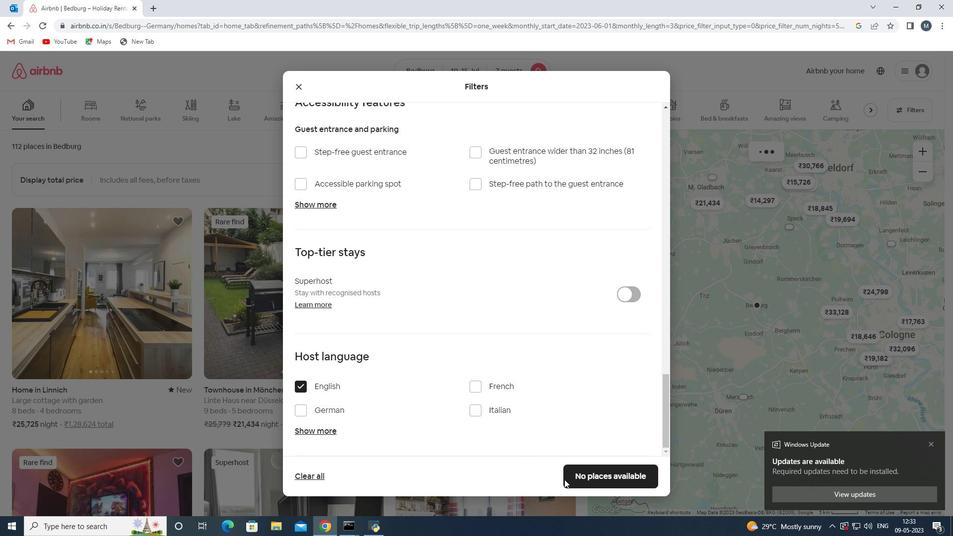 
Action: Mouse pressed left at (590, 473)
Screenshot: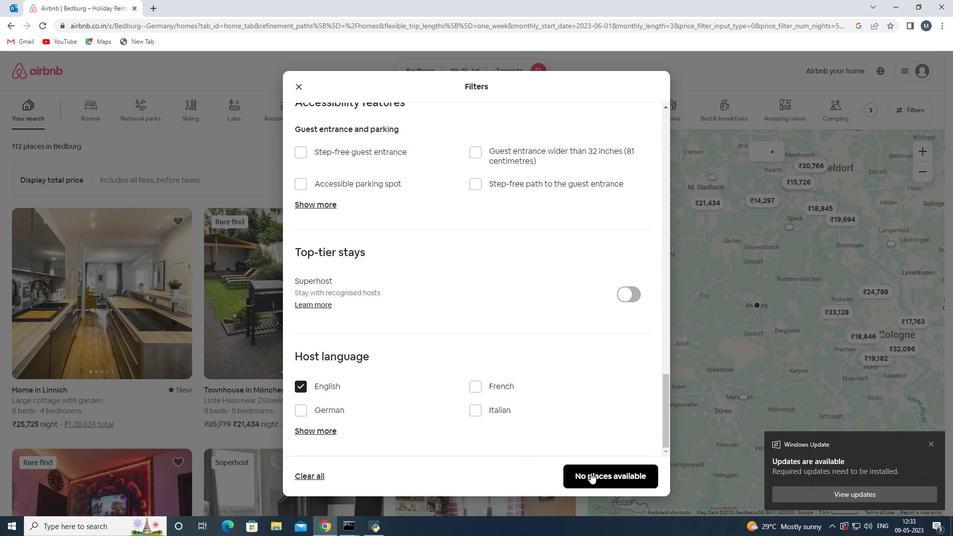 
Action: Mouse moved to (590, 473)
Screenshot: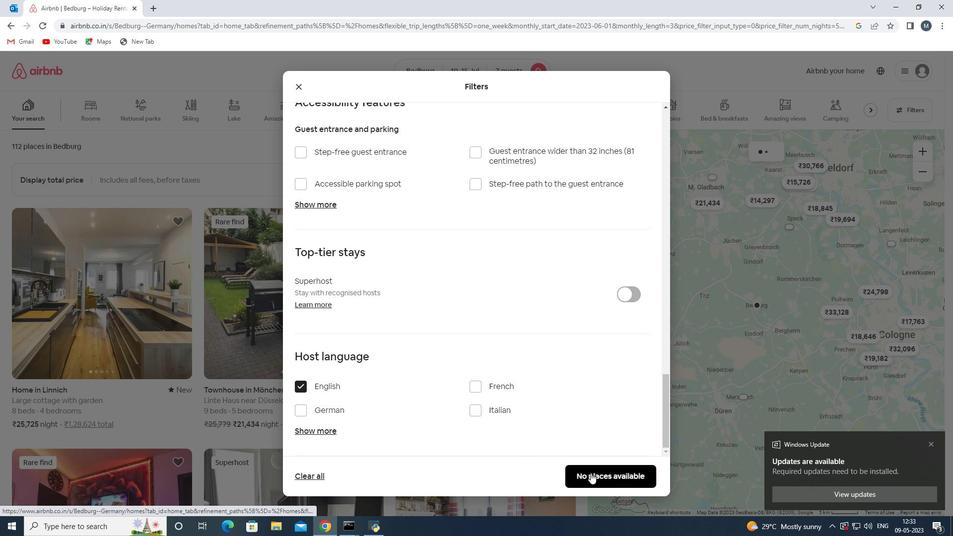 
